 Task: Add Nordic Naturals Ultimate Omega Xtra to the cart.
Action: Mouse moved to (241, 111)
Screenshot: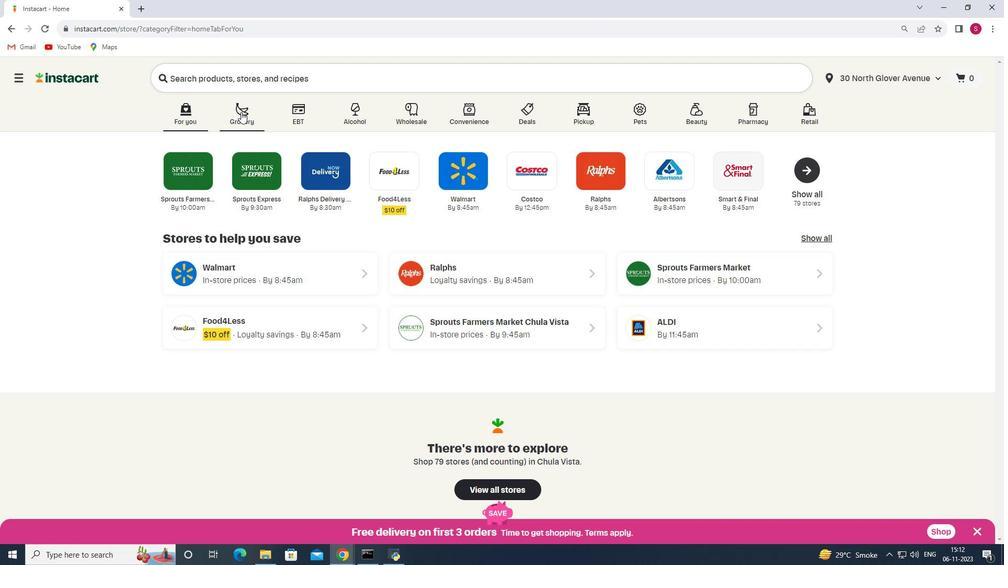 
Action: Mouse pressed left at (241, 111)
Screenshot: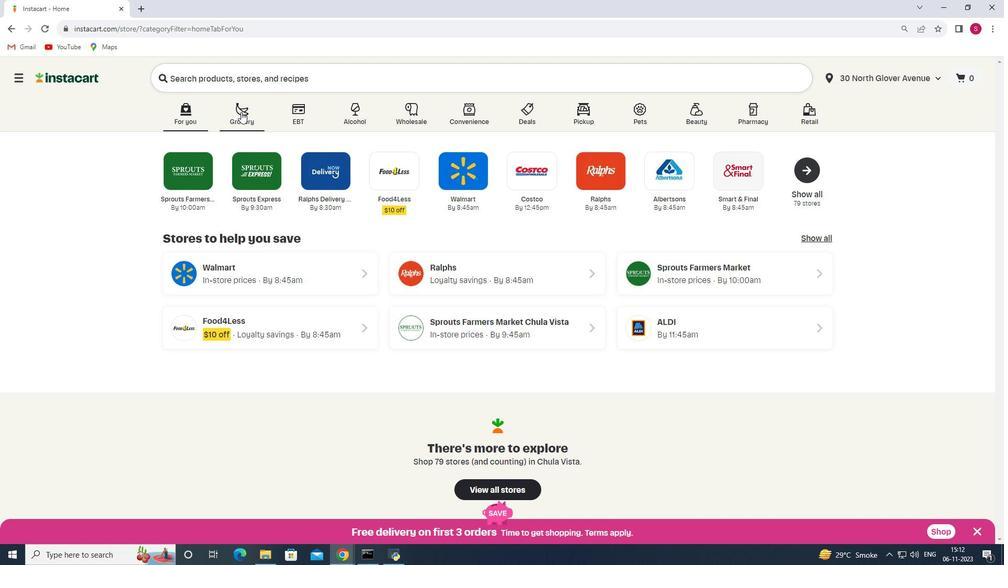 
Action: Mouse moved to (240, 294)
Screenshot: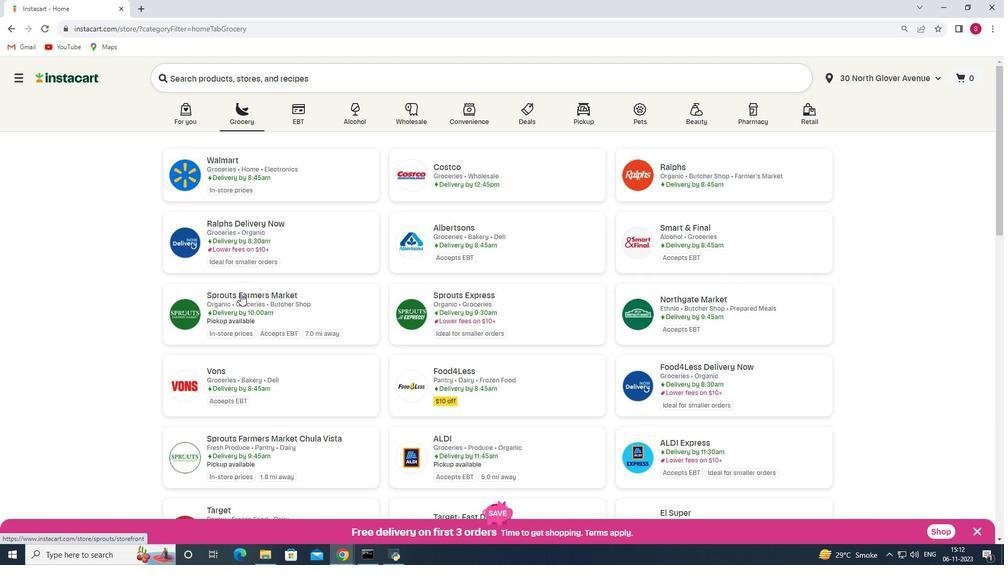 
Action: Mouse pressed left at (240, 294)
Screenshot: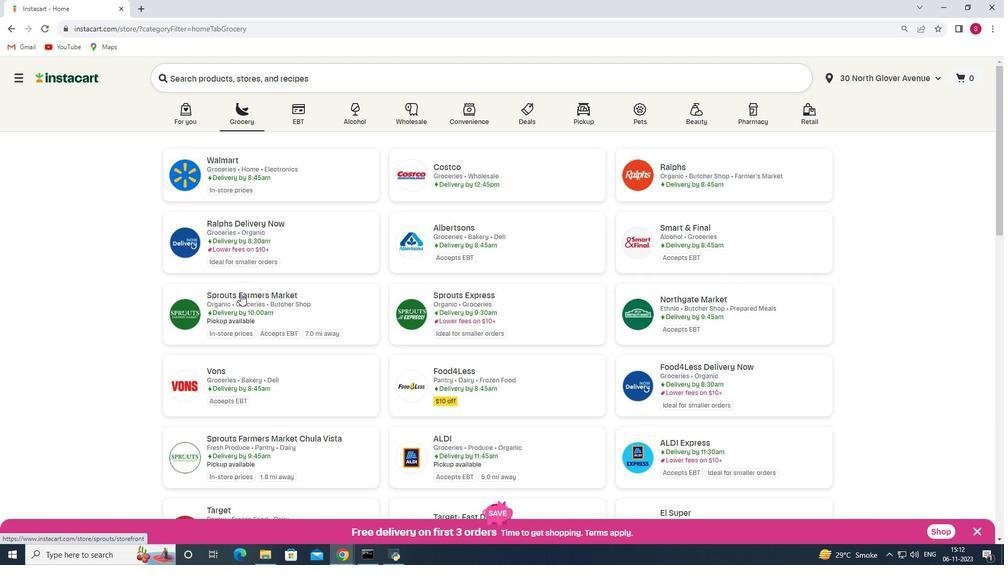 
Action: Mouse moved to (107, 365)
Screenshot: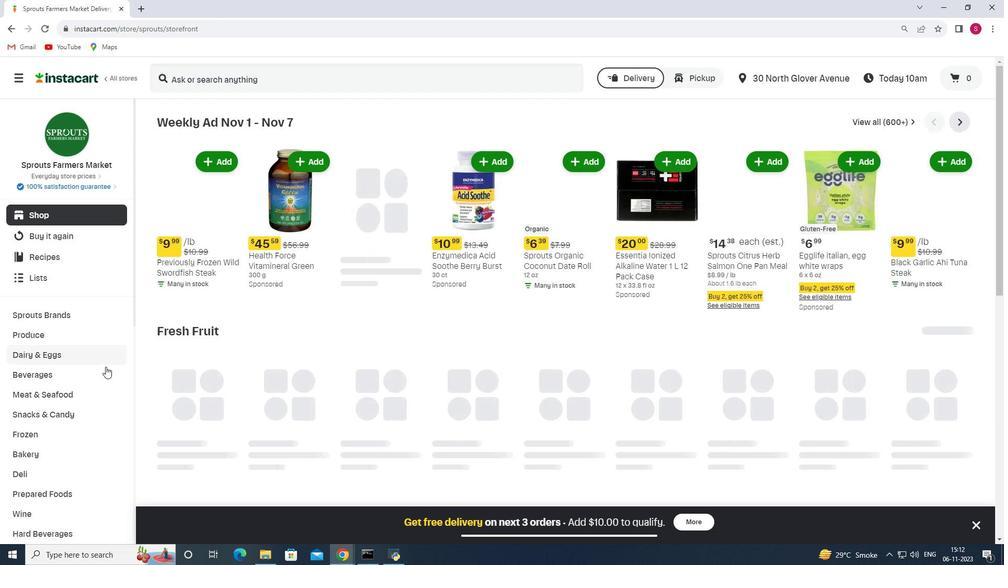 
Action: Mouse scrolled (107, 365) with delta (0, 0)
Screenshot: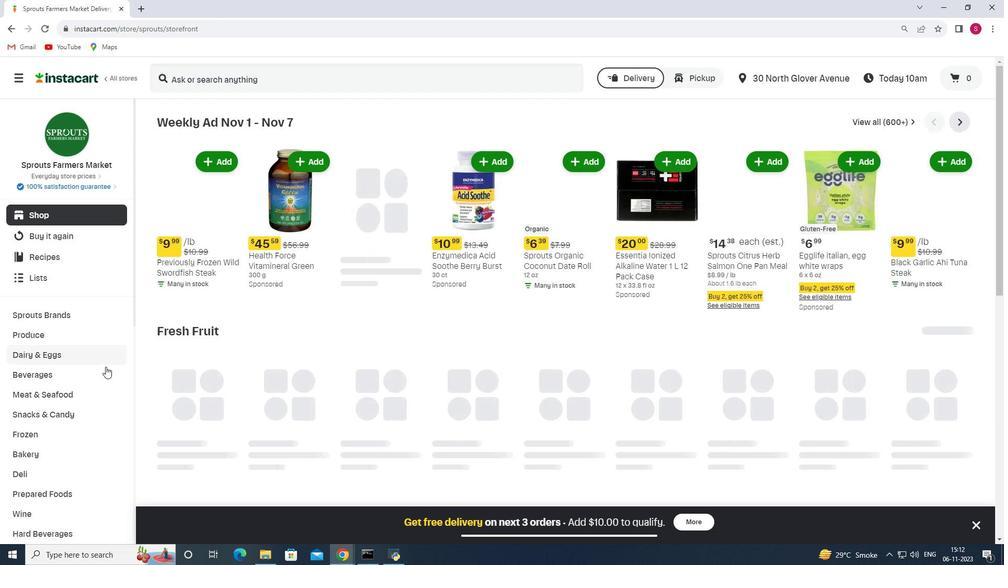 
Action: Mouse moved to (105, 366)
Screenshot: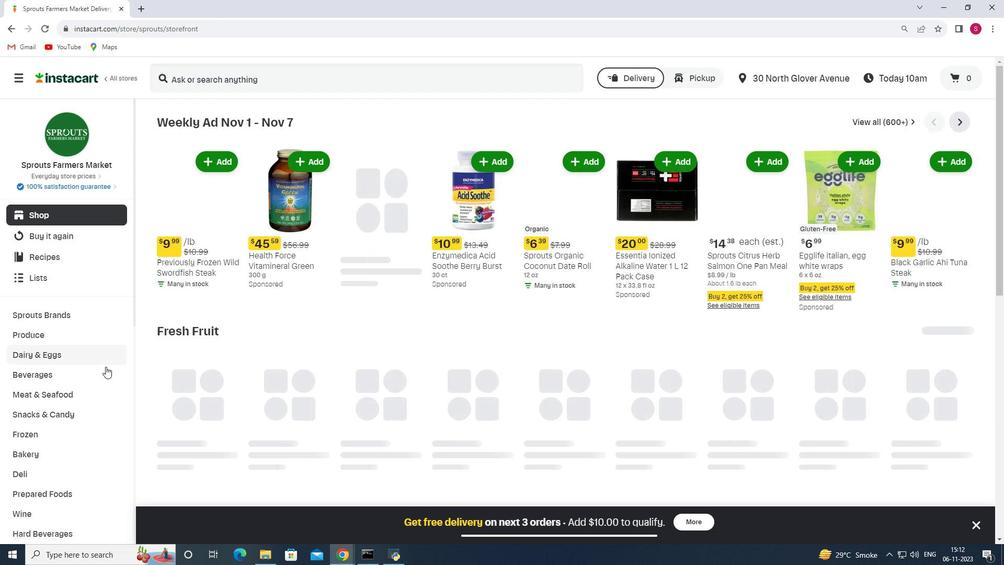 
Action: Mouse scrolled (105, 366) with delta (0, 0)
Screenshot: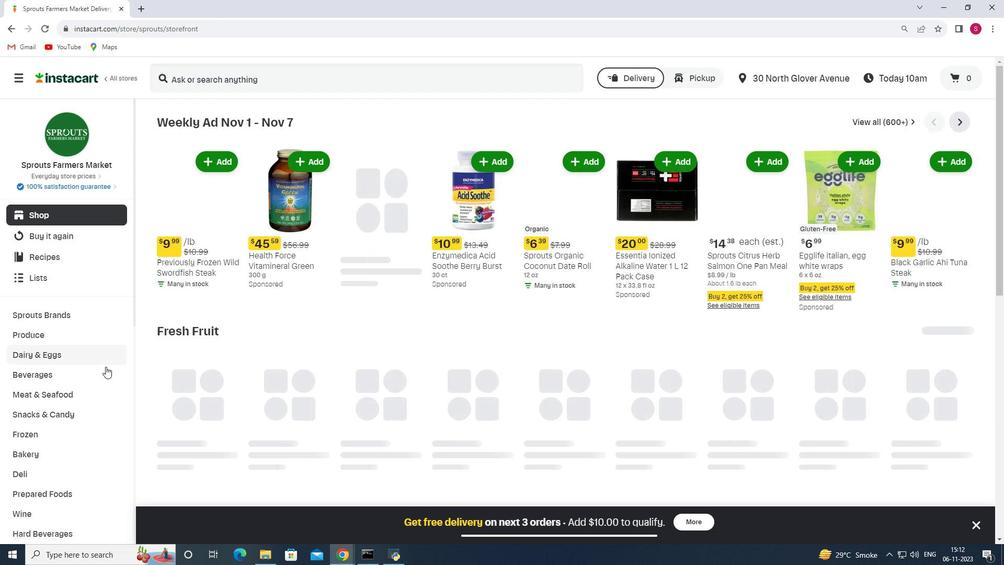 
Action: Mouse scrolled (105, 366) with delta (0, 0)
Screenshot: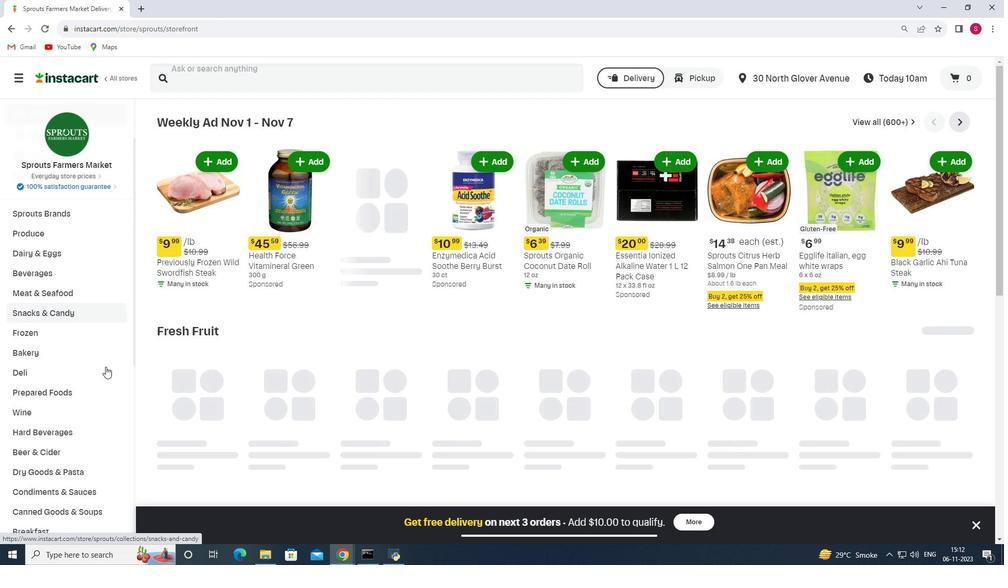 
Action: Mouse scrolled (105, 366) with delta (0, 0)
Screenshot: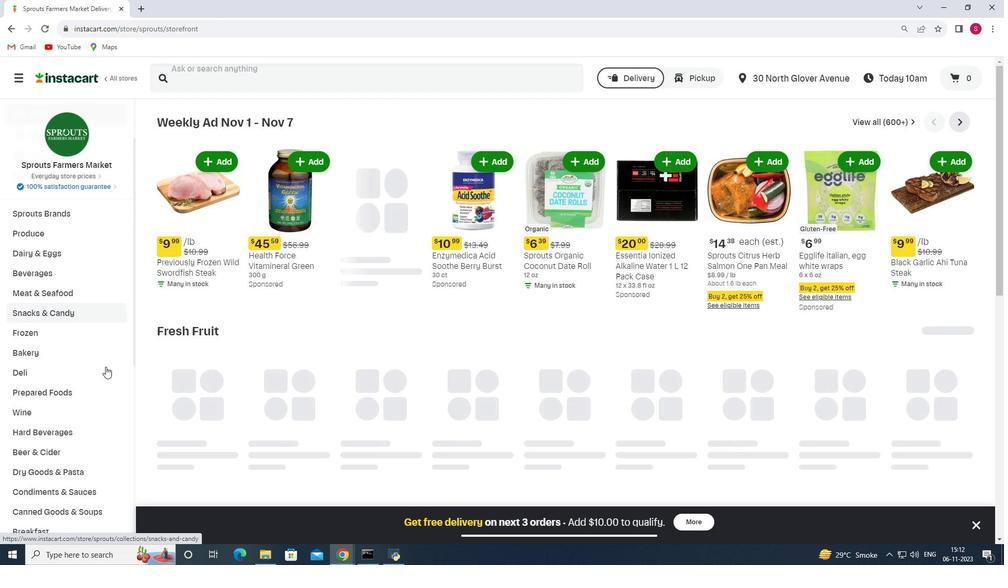 
Action: Mouse scrolled (105, 366) with delta (0, 0)
Screenshot: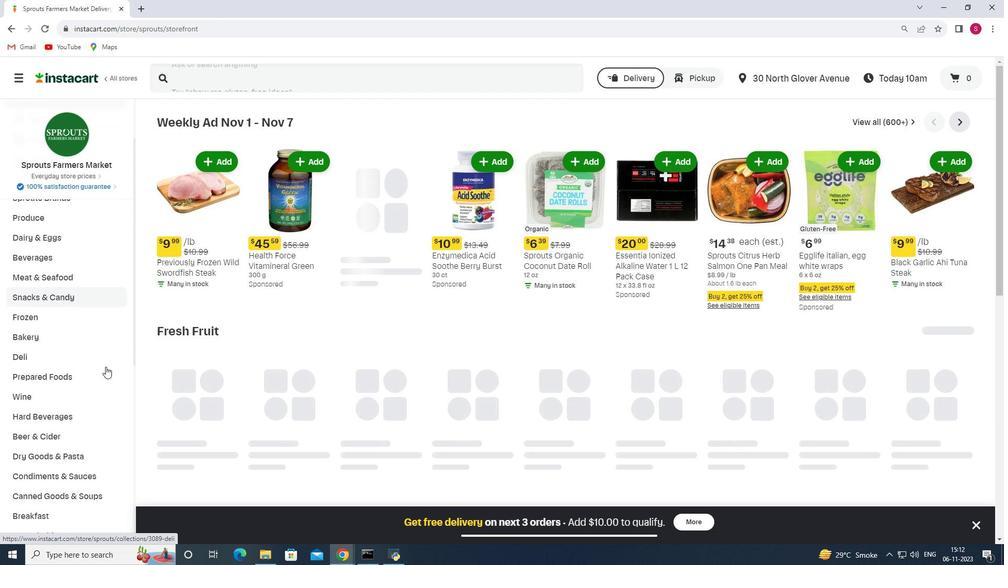 
Action: Mouse moved to (39, 456)
Screenshot: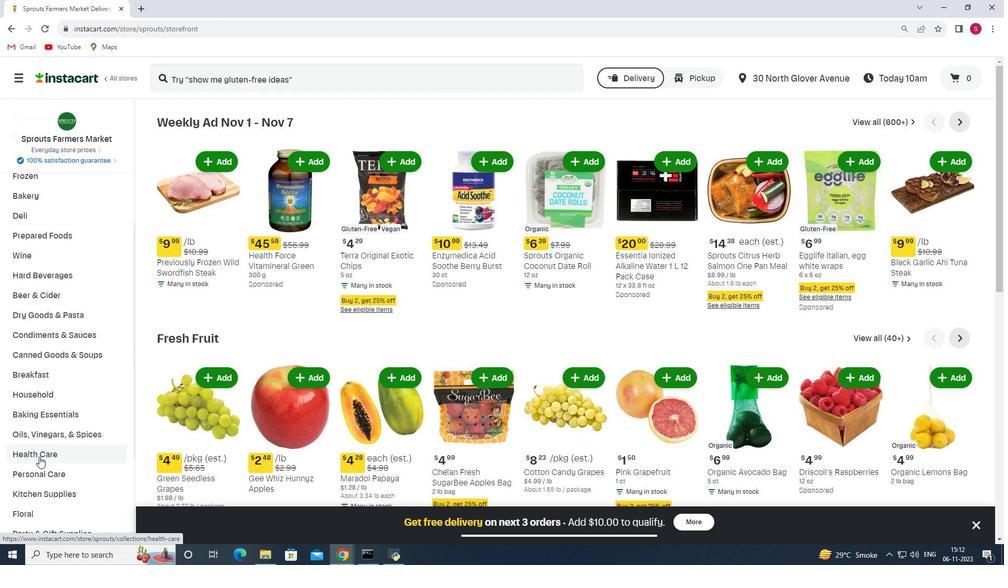 
Action: Mouse pressed left at (39, 456)
Screenshot: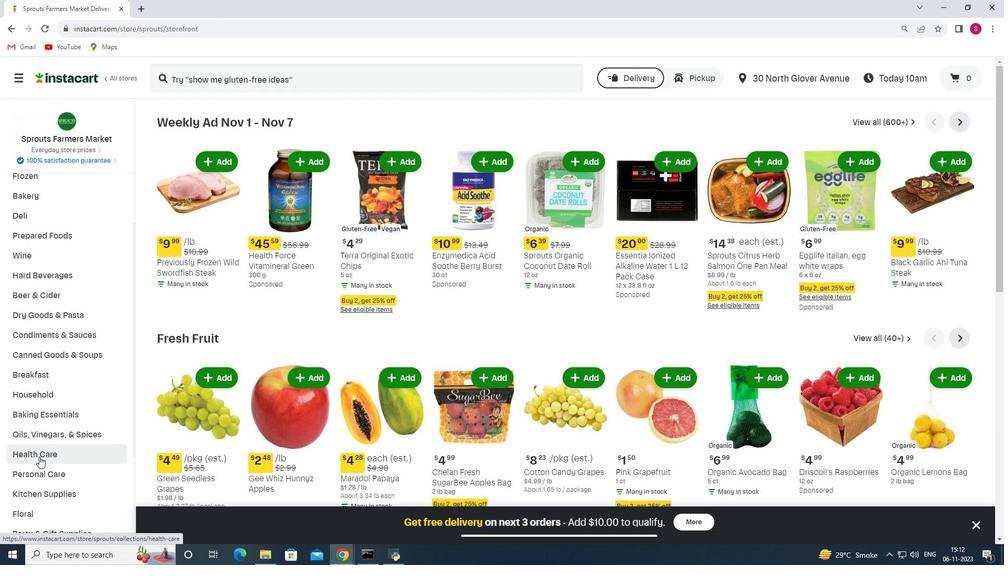 
Action: Mouse moved to (384, 144)
Screenshot: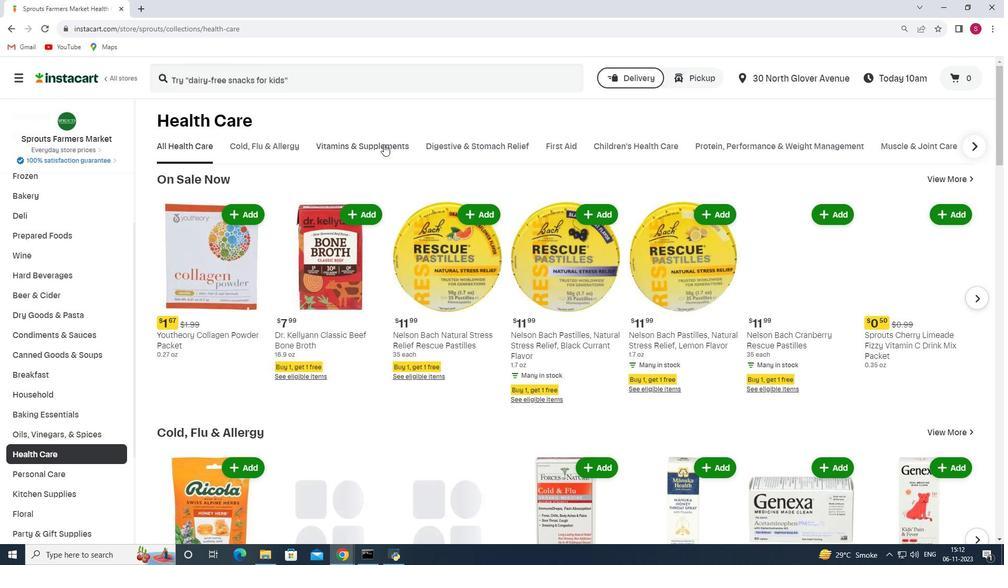 
Action: Mouse pressed left at (384, 144)
Screenshot: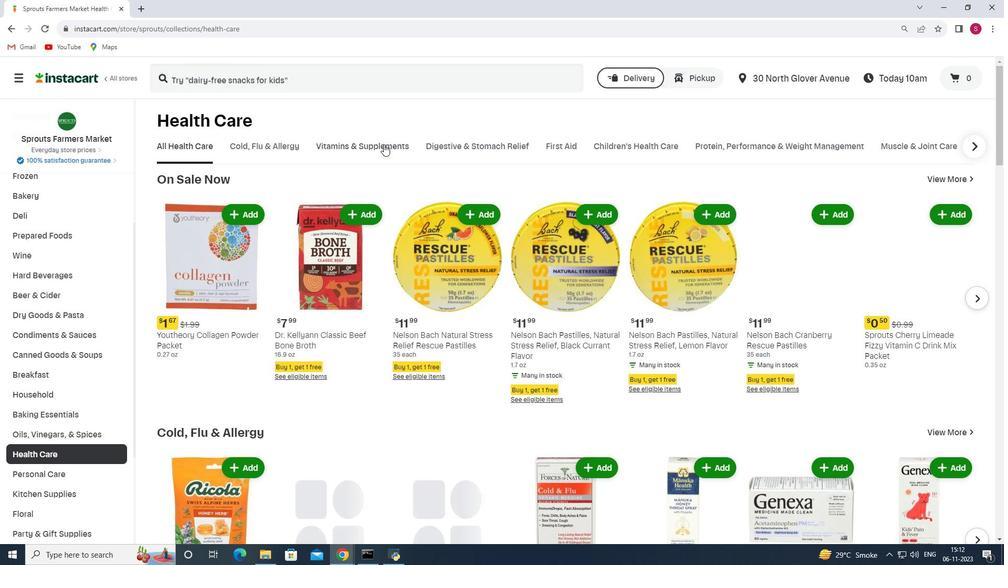 
Action: Mouse moved to (722, 185)
Screenshot: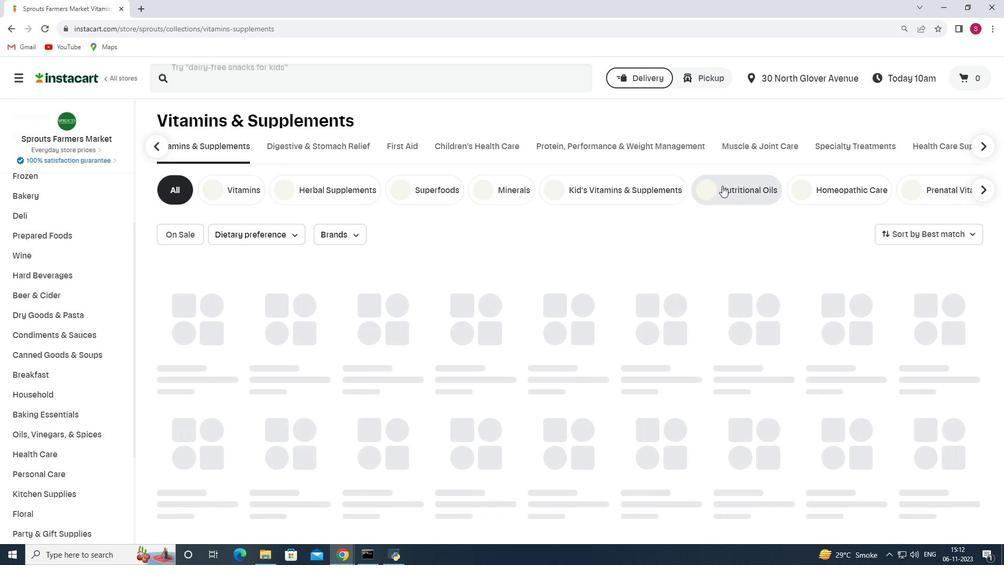 
Action: Mouse pressed left at (722, 185)
Screenshot: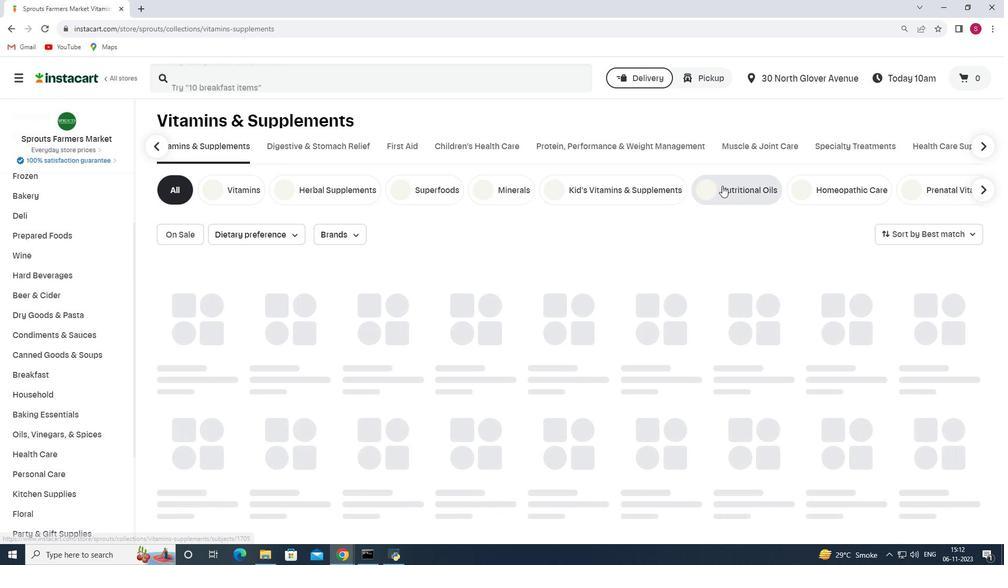 
Action: Mouse moved to (330, 83)
Screenshot: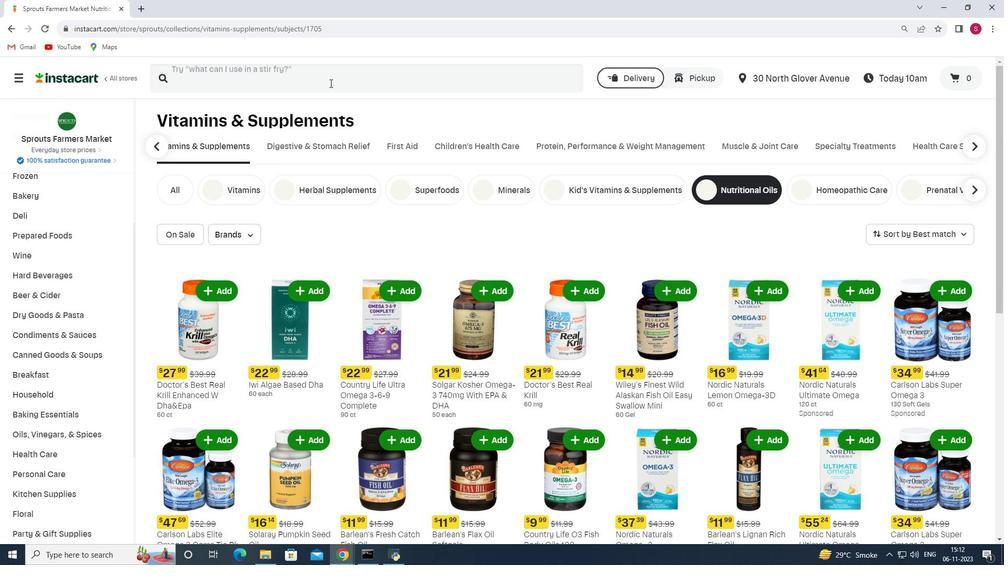 
Action: Mouse pressed left at (330, 83)
Screenshot: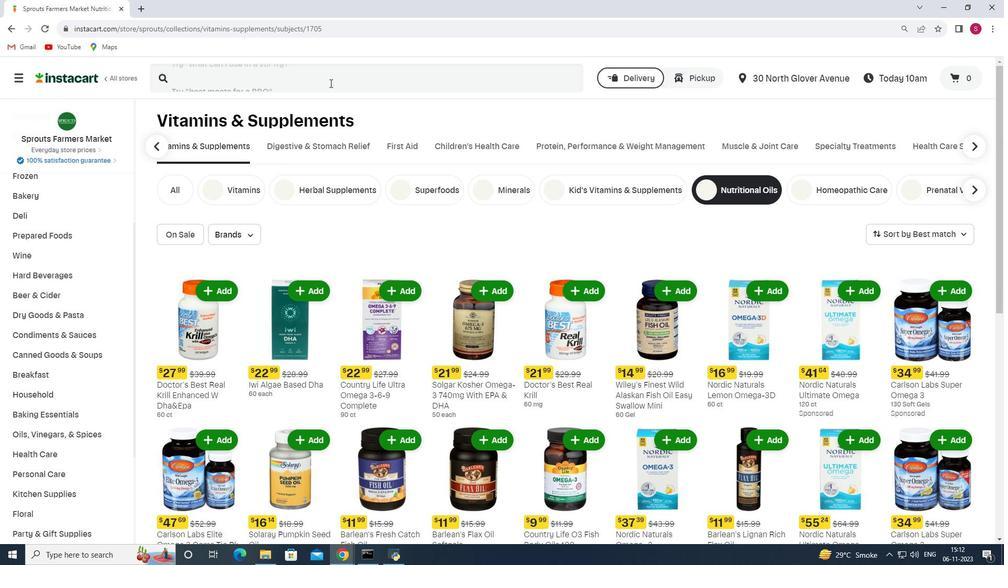 
Action: Key pressed <Key.shift>Nordic<Key.space><Key.shift>Naturals<Key.space><Key.shift>Ultimate<Key.space><Key.shift>omega<Key.space><Key.shift>Xtra<Key.enter>
Screenshot: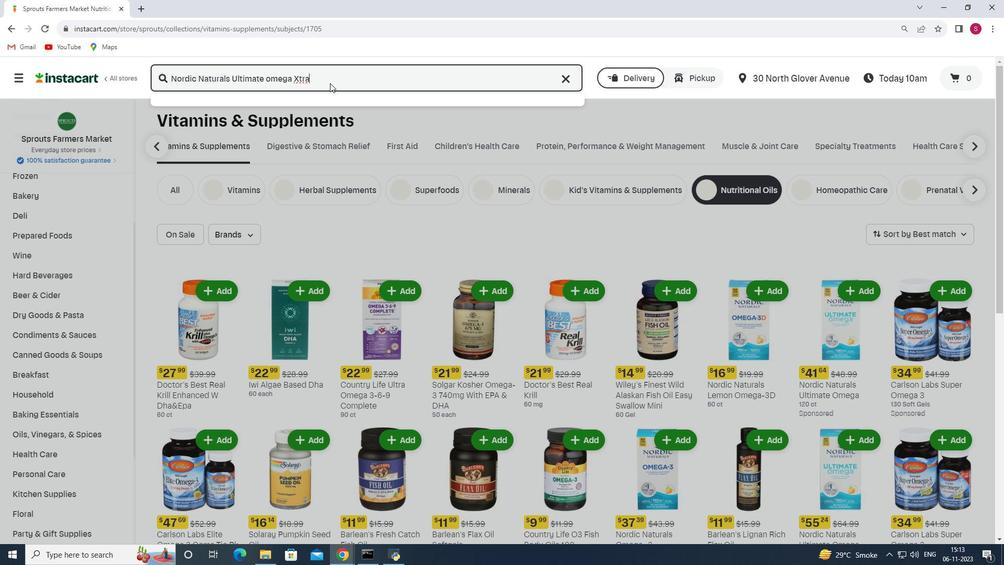 
Action: Mouse moved to (395, 151)
Screenshot: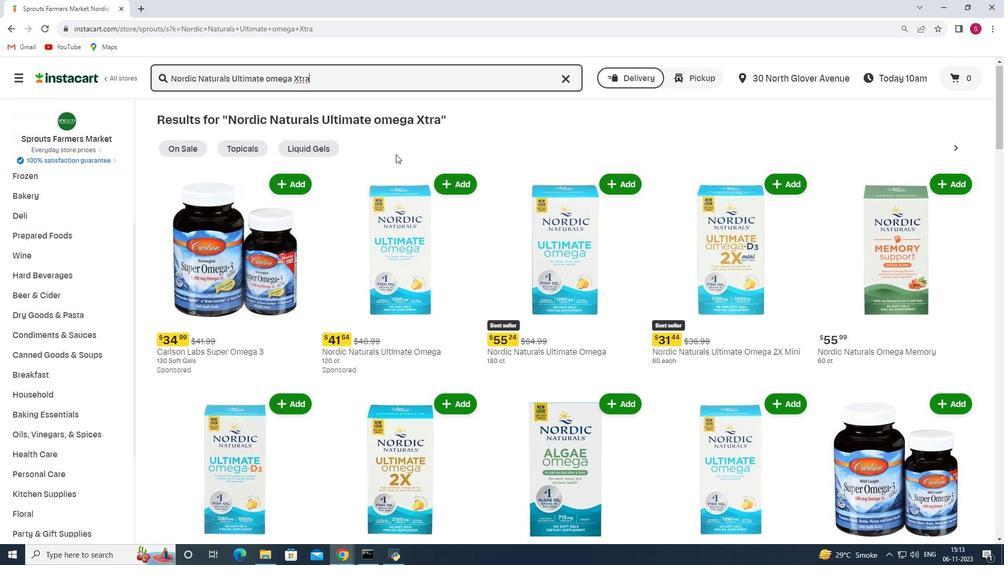 
Action: Mouse scrolled (395, 151) with delta (0, 0)
Screenshot: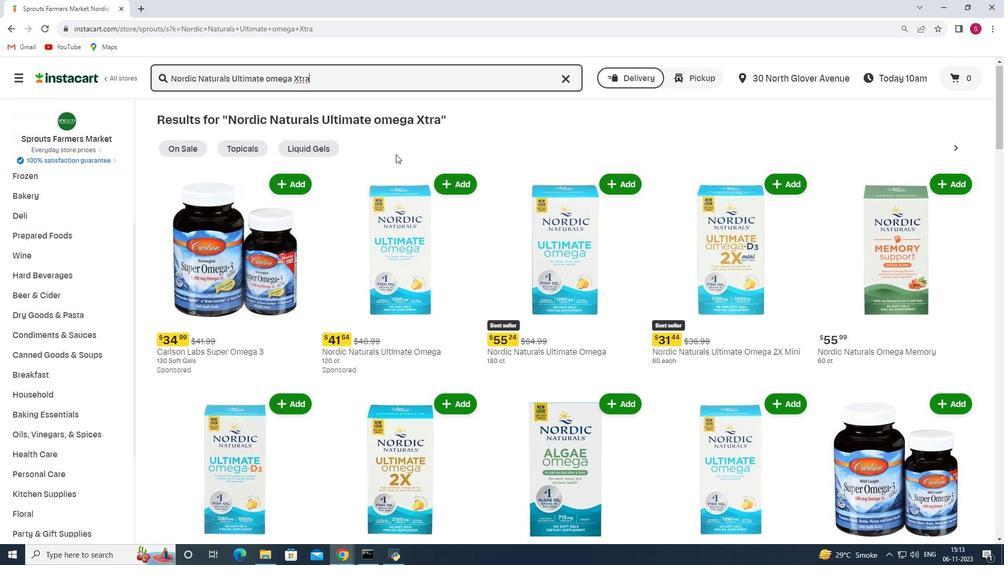 
Action: Mouse moved to (453, 166)
Screenshot: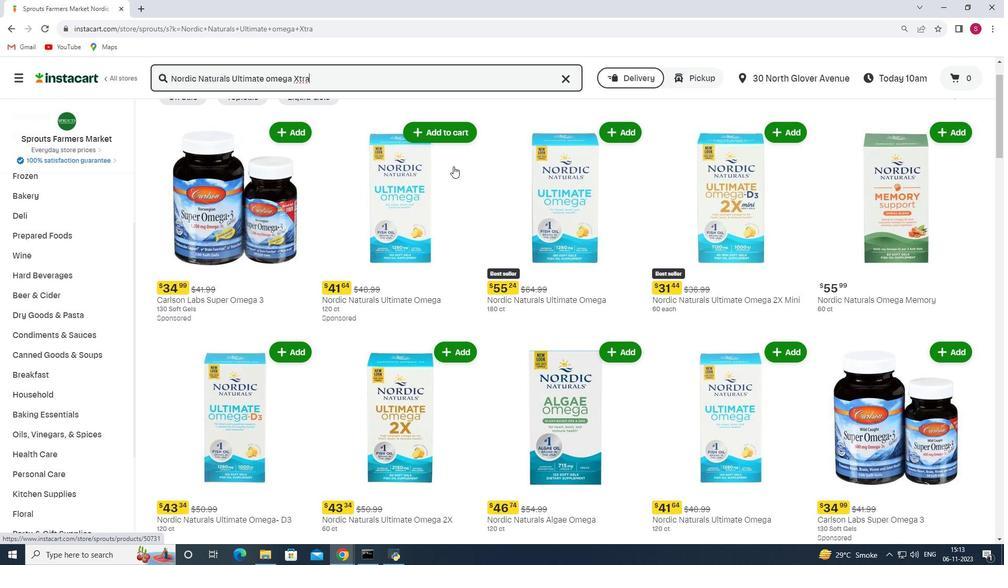
Action: Mouse scrolled (453, 165) with delta (0, 0)
Screenshot: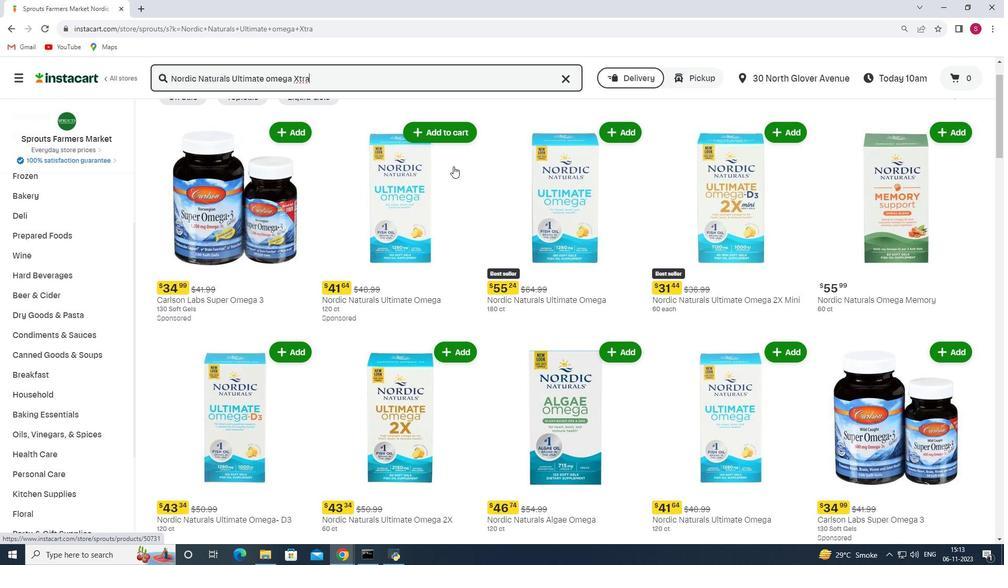 
Action: Mouse moved to (455, 165)
Screenshot: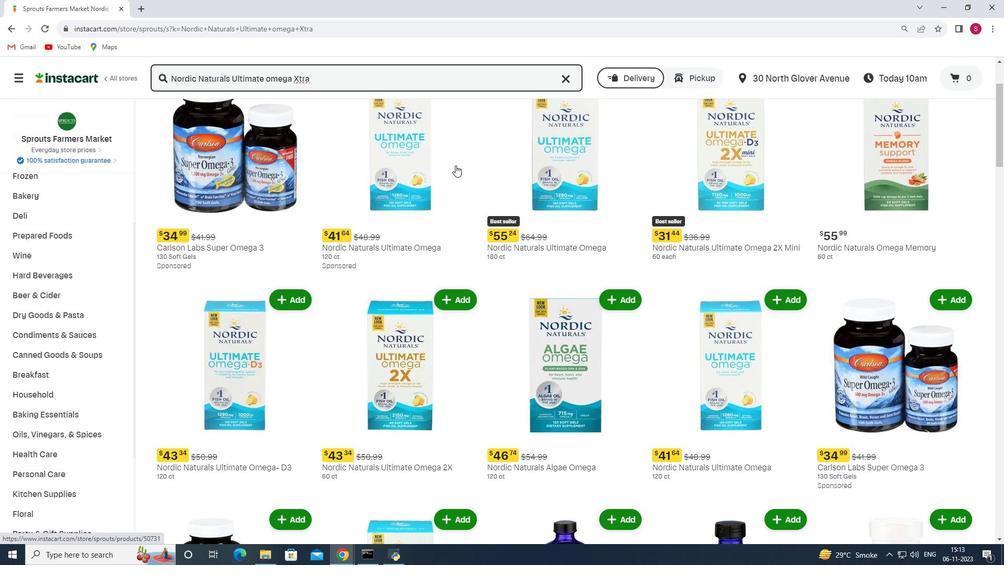 
Action: Mouse scrolled (455, 164) with delta (0, 0)
Screenshot: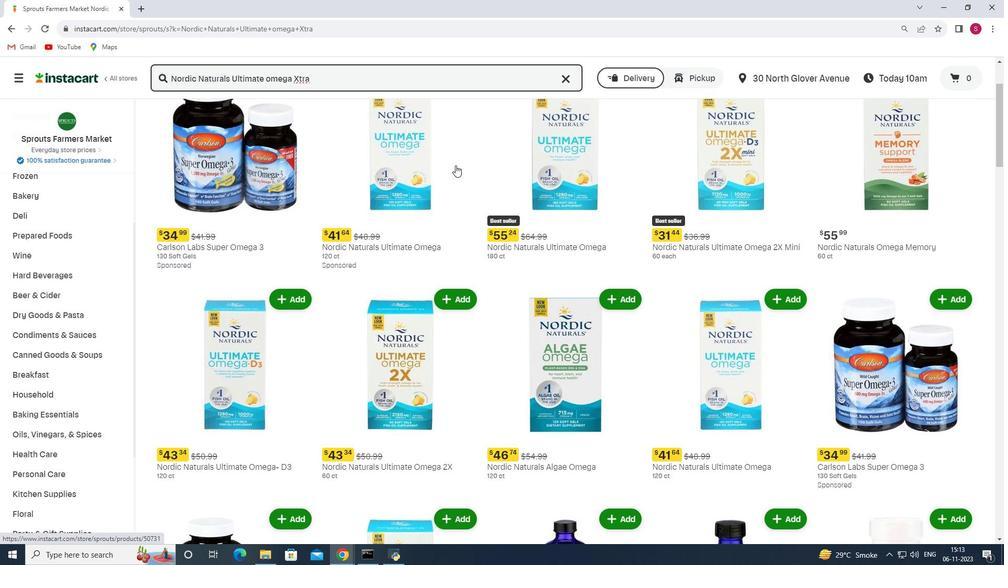 
Action: Mouse scrolled (455, 164) with delta (0, 0)
Screenshot: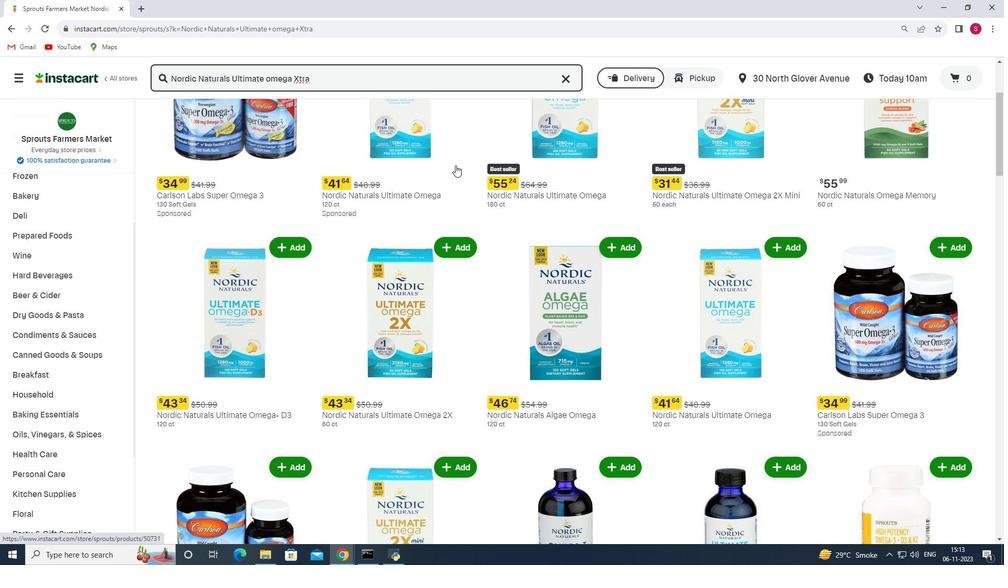 
Action: Mouse scrolled (455, 164) with delta (0, 0)
Screenshot: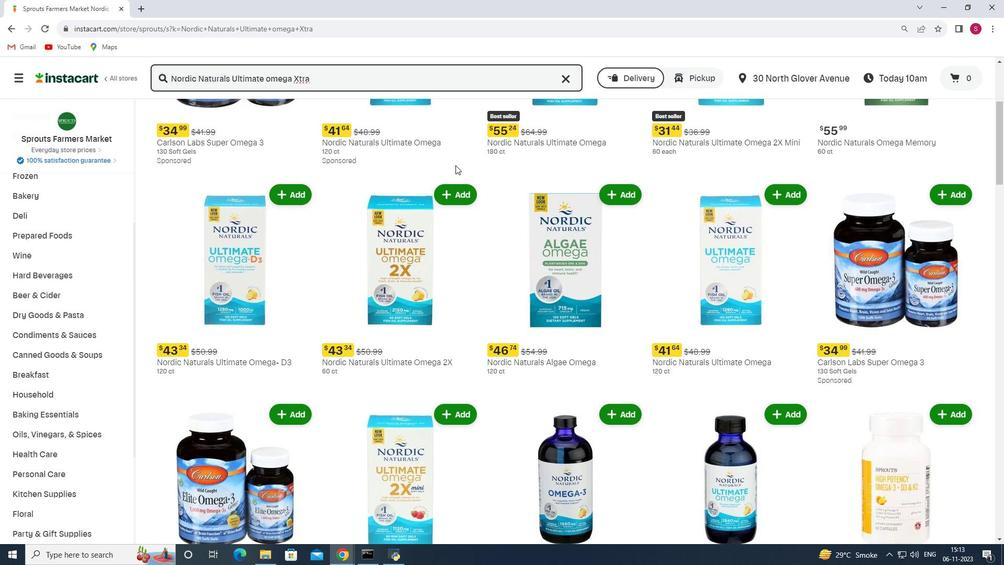 
Action: Mouse moved to (467, 171)
Screenshot: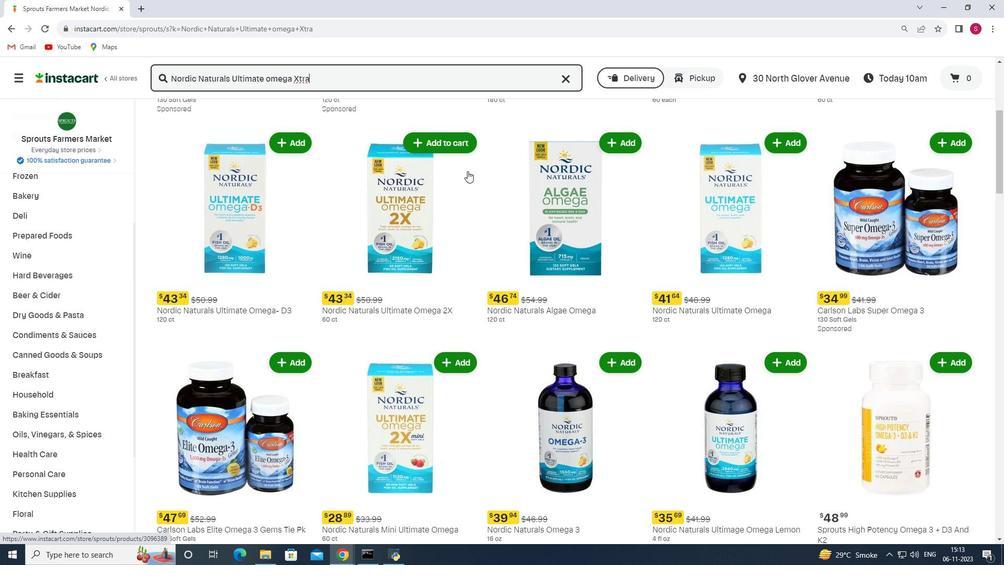 
Action: Mouse scrolled (467, 170) with delta (0, 0)
Screenshot: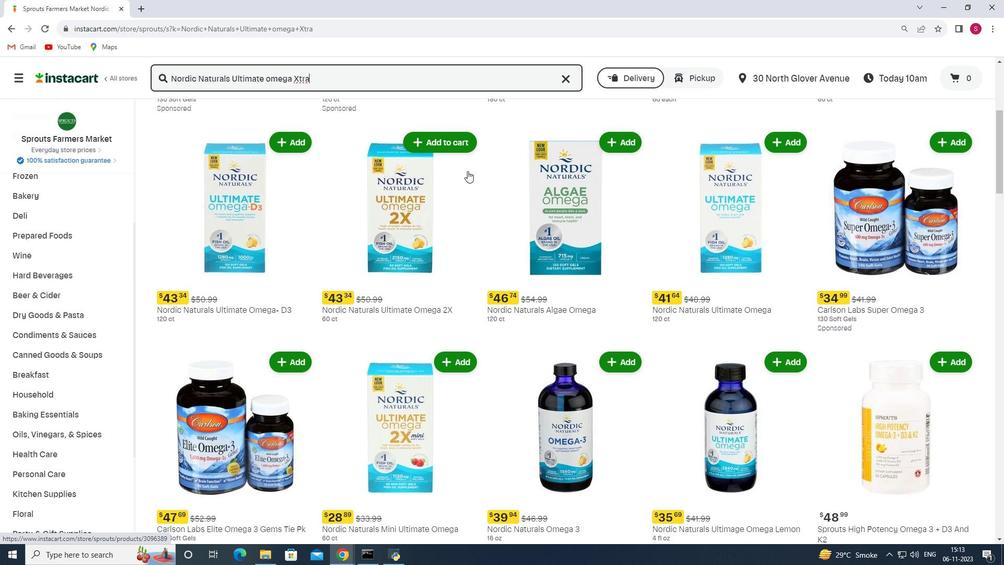
Action: Mouse scrolled (467, 170) with delta (0, 0)
Screenshot: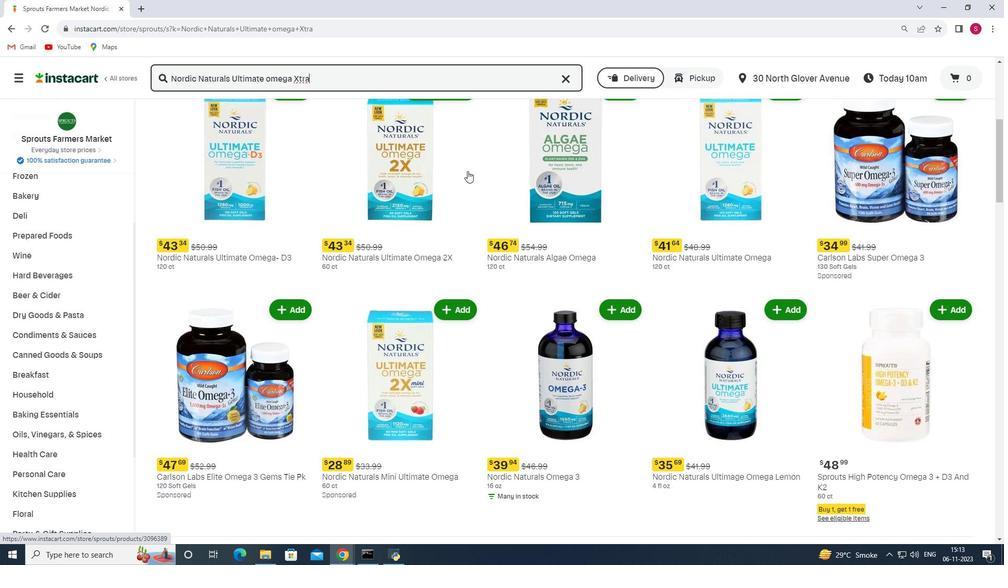 
Action: Mouse scrolled (467, 170) with delta (0, 0)
Screenshot: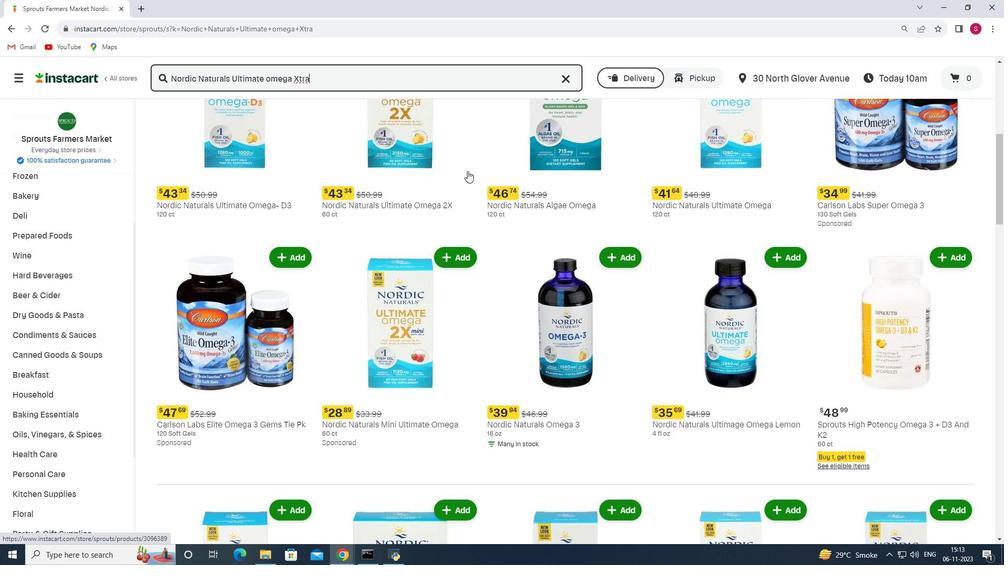 
Action: Mouse scrolled (467, 170) with delta (0, 0)
Screenshot: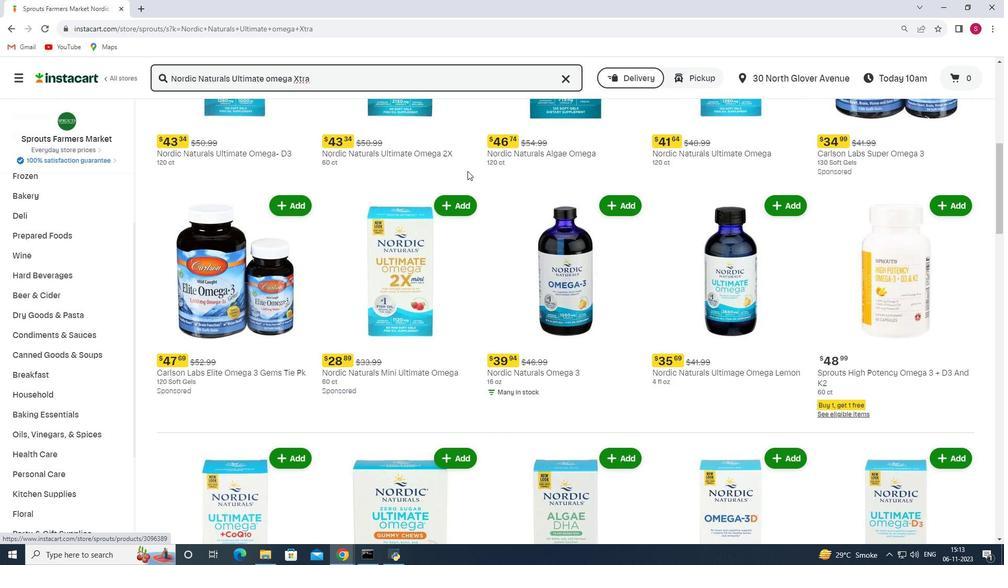 
Action: Mouse moved to (467, 170)
Screenshot: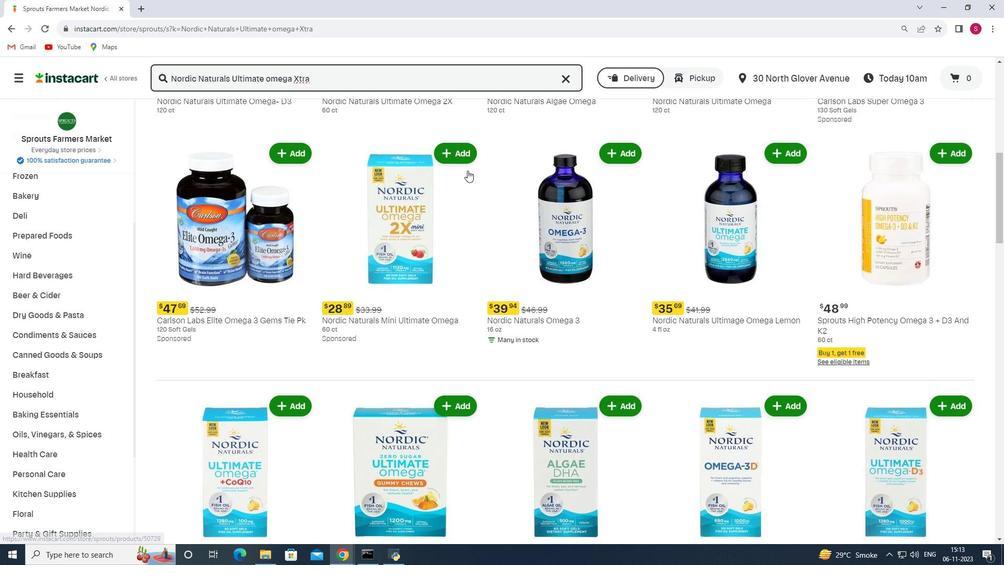 
Action: Mouse scrolled (467, 170) with delta (0, 0)
Screenshot: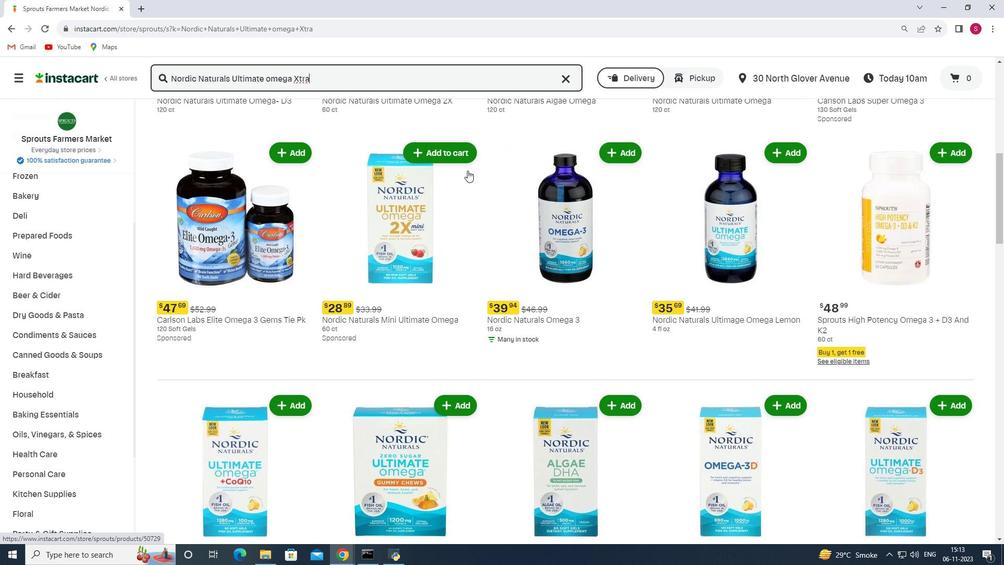 
Action: Mouse scrolled (467, 170) with delta (0, 0)
Screenshot: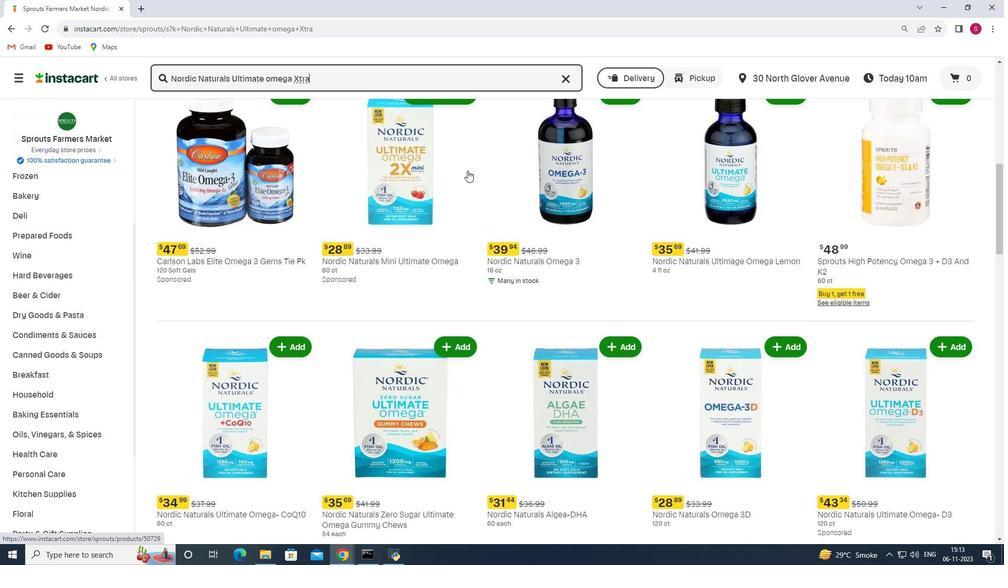 
Action: Mouse scrolled (467, 171) with delta (0, 0)
Screenshot: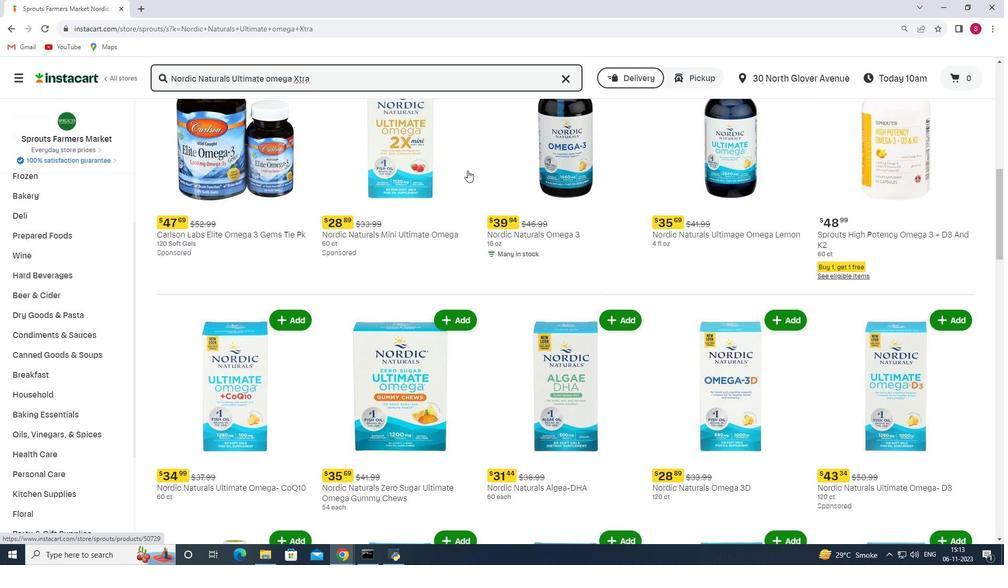 
Action: Mouse scrolled (467, 170) with delta (0, 0)
Screenshot: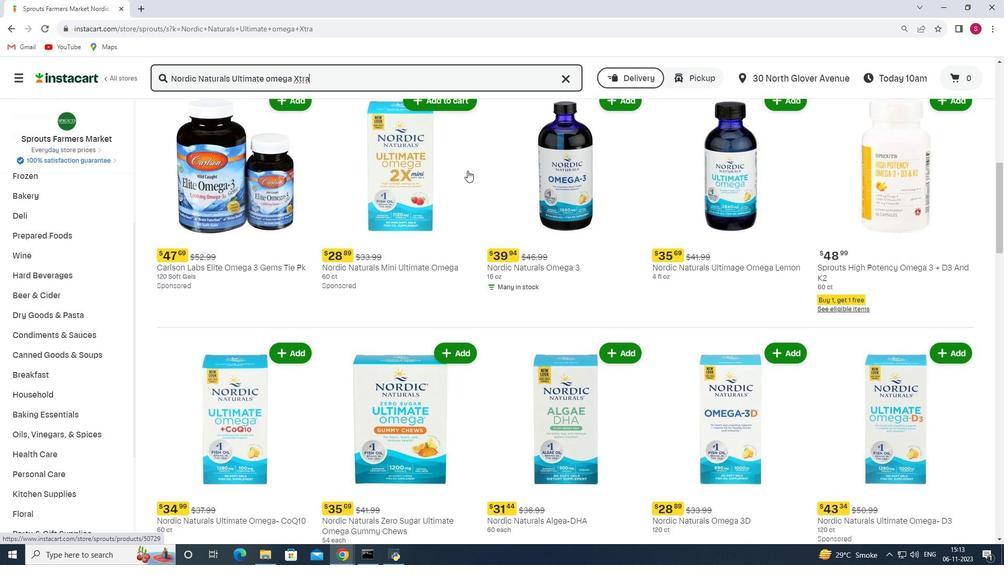 
Action: Mouse scrolled (467, 170) with delta (0, 0)
Screenshot: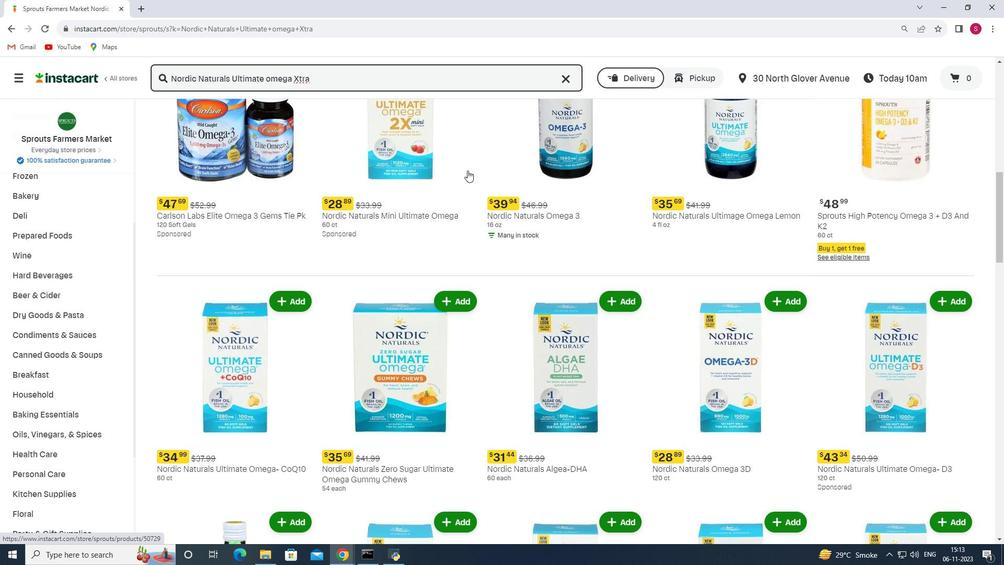 
Action: Mouse scrolled (467, 170) with delta (0, 0)
Screenshot: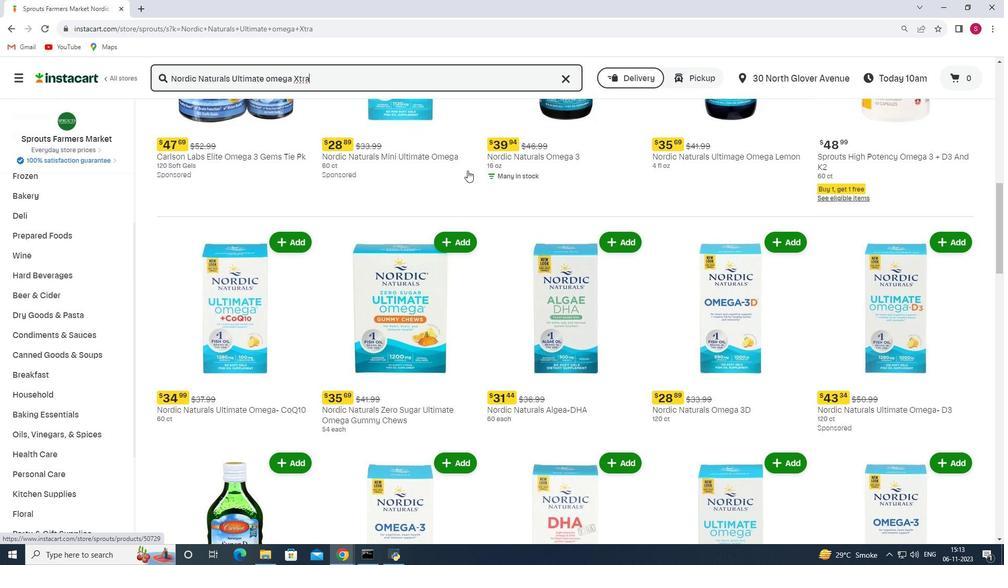 
Action: Mouse scrolled (467, 170) with delta (0, 0)
Screenshot: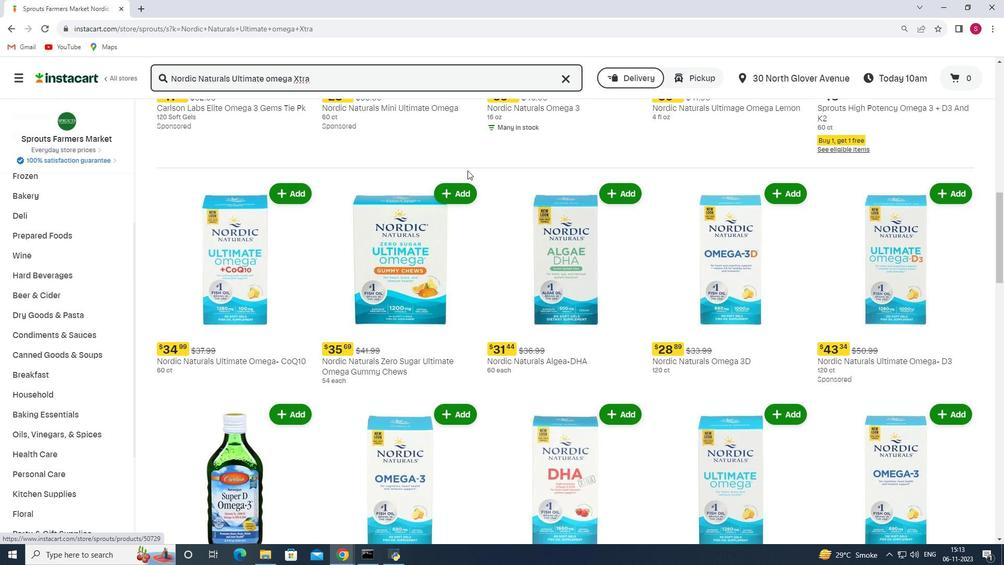 
Action: Mouse scrolled (467, 170) with delta (0, 0)
Screenshot: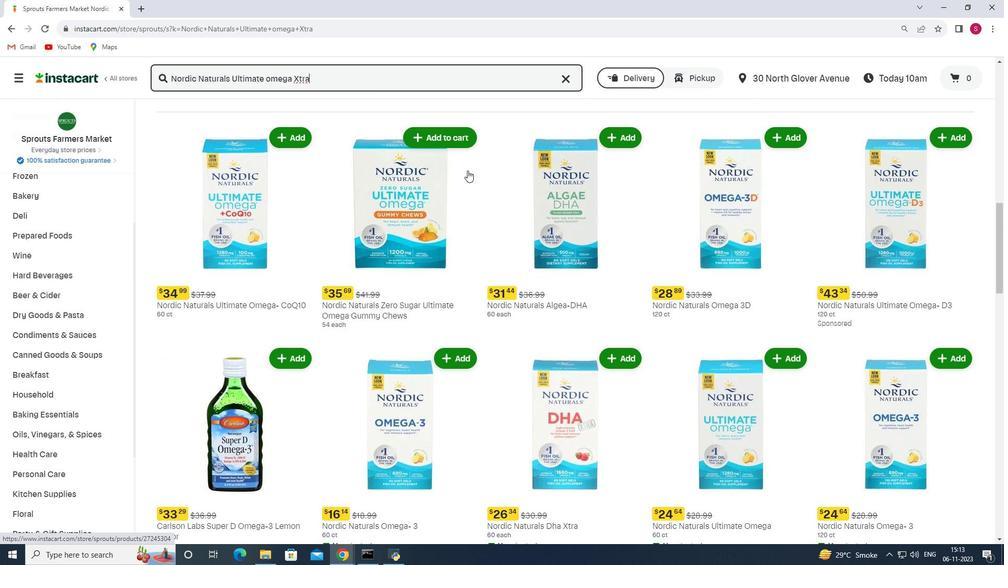 
Action: Mouse scrolled (467, 170) with delta (0, 0)
Screenshot: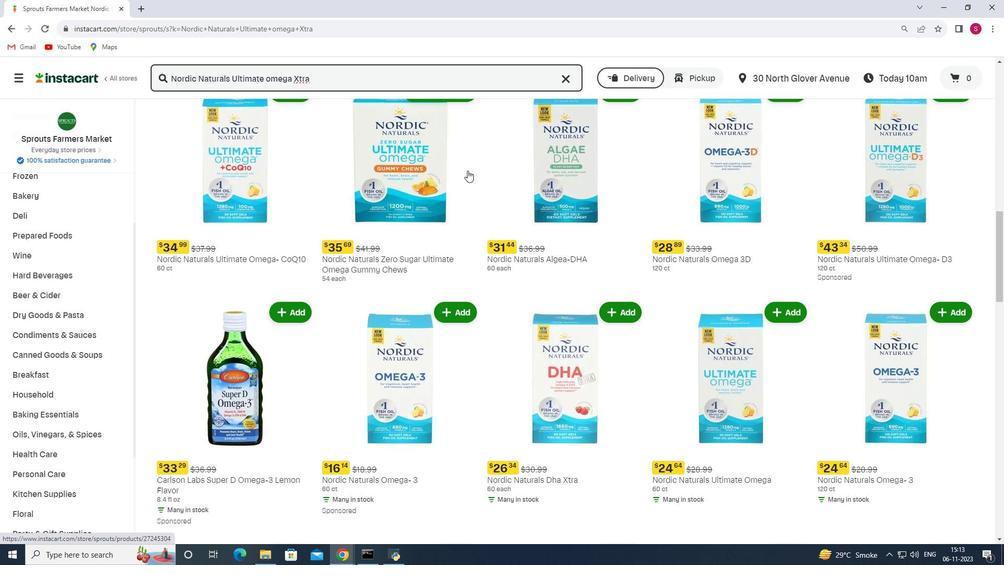 
Action: Mouse scrolled (467, 170) with delta (0, 0)
Screenshot: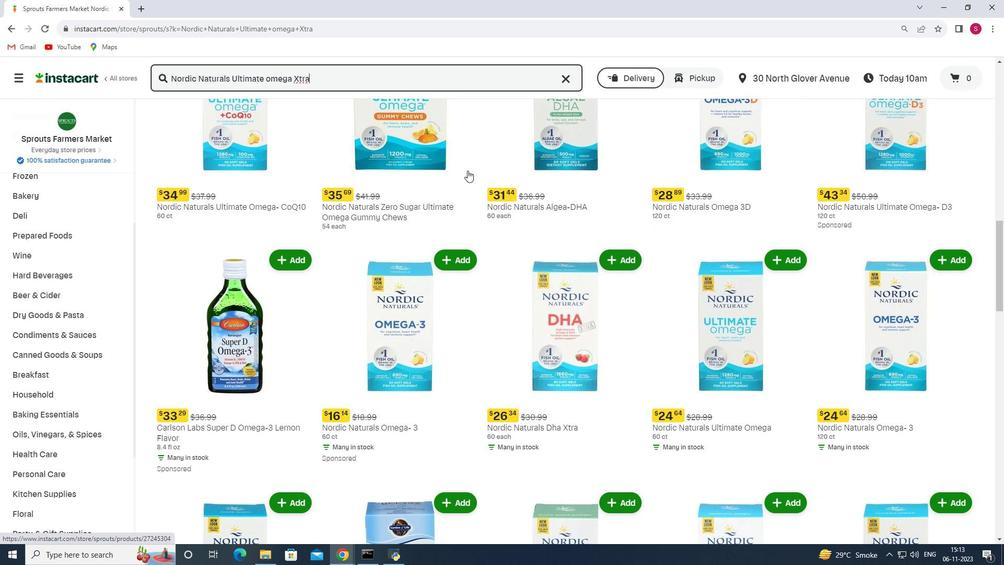 
Action: Mouse scrolled (467, 170) with delta (0, 0)
Screenshot: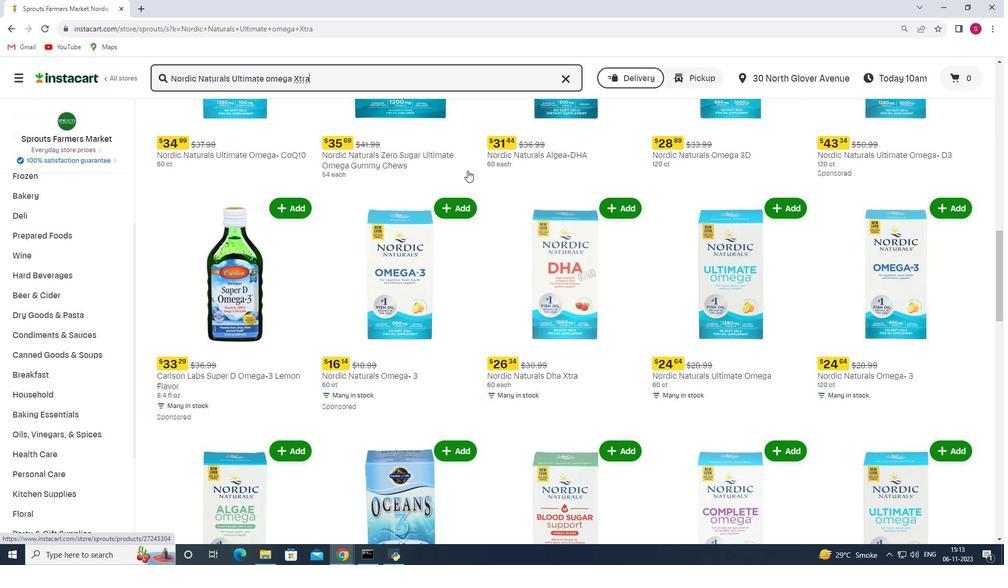 
Action: Mouse scrolled (467, 170) with delta (0, 0)
Screenshot: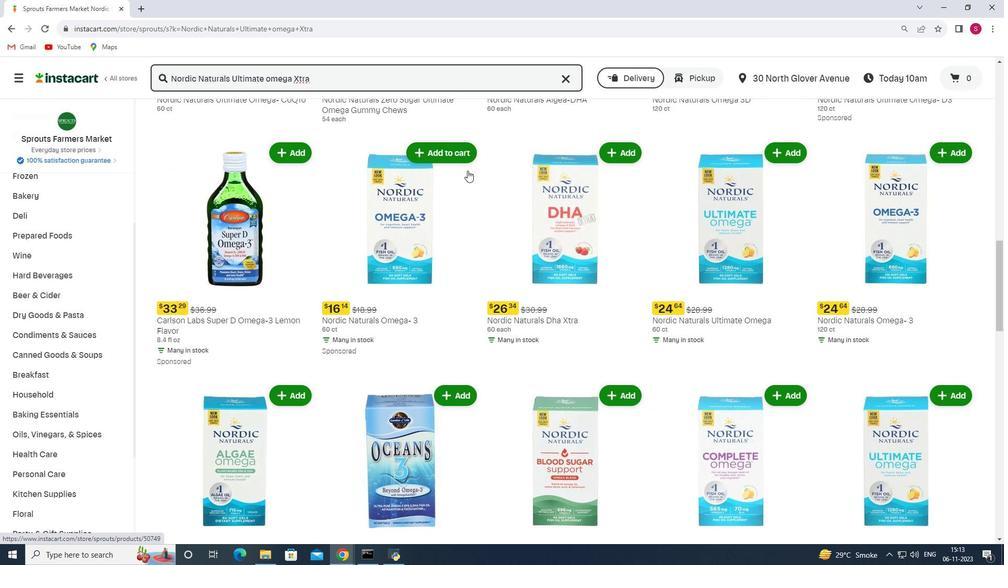 
Action: Mouse scrolled (467, 170) with delta (0, 0)
Screenshot: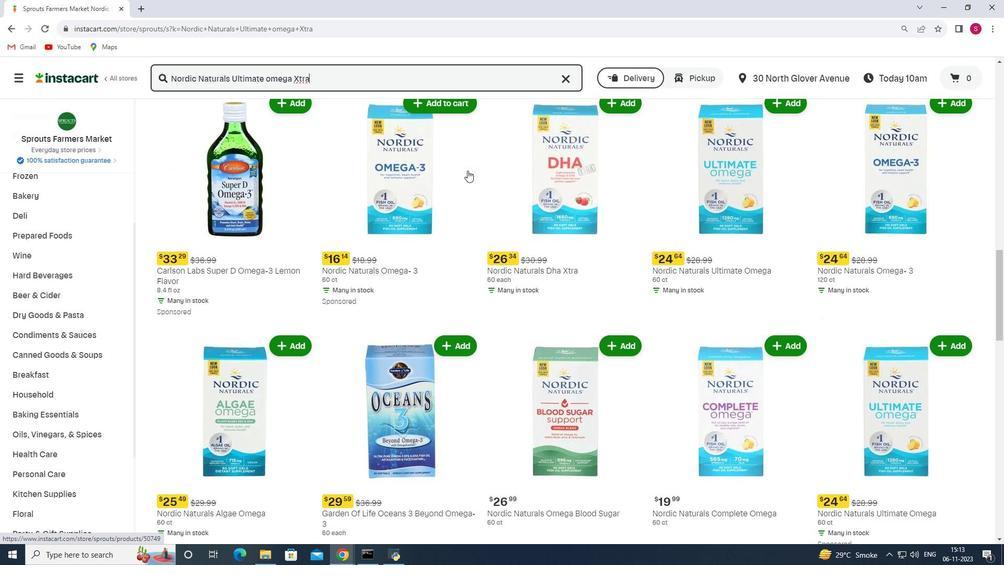 
Action: Mouse moved to (468, 170)
Screenshot: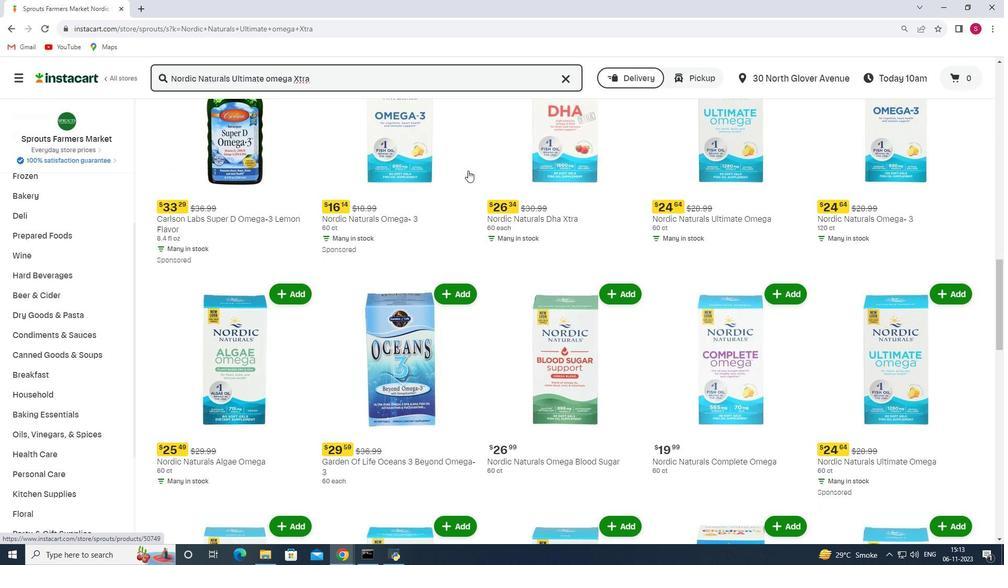
Action: Mouse scrolled (468, 170) with delta (0, 0)
Screenshot: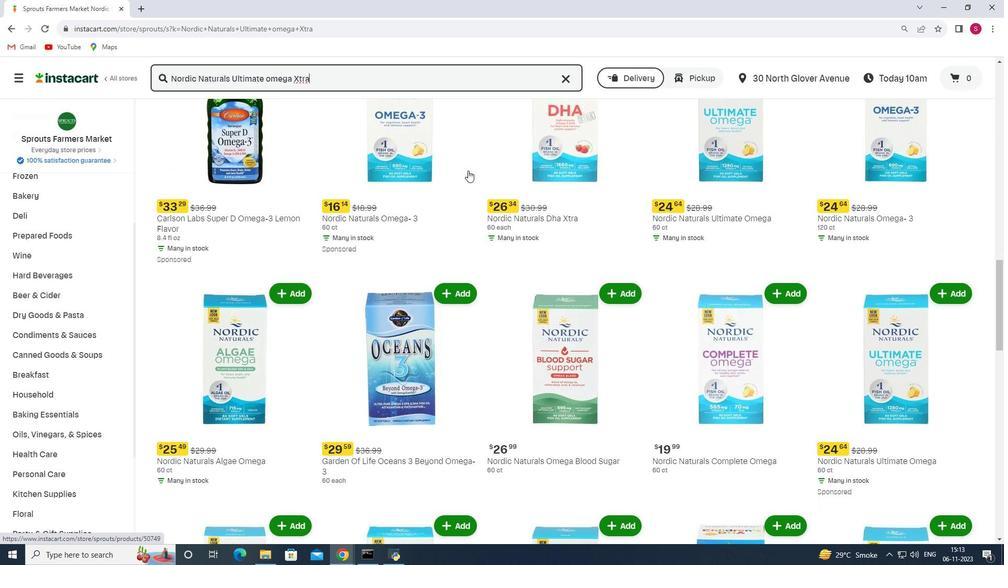 
Action: Mouse scrolled (468, 170) with delta (0, 0)
Screenshot: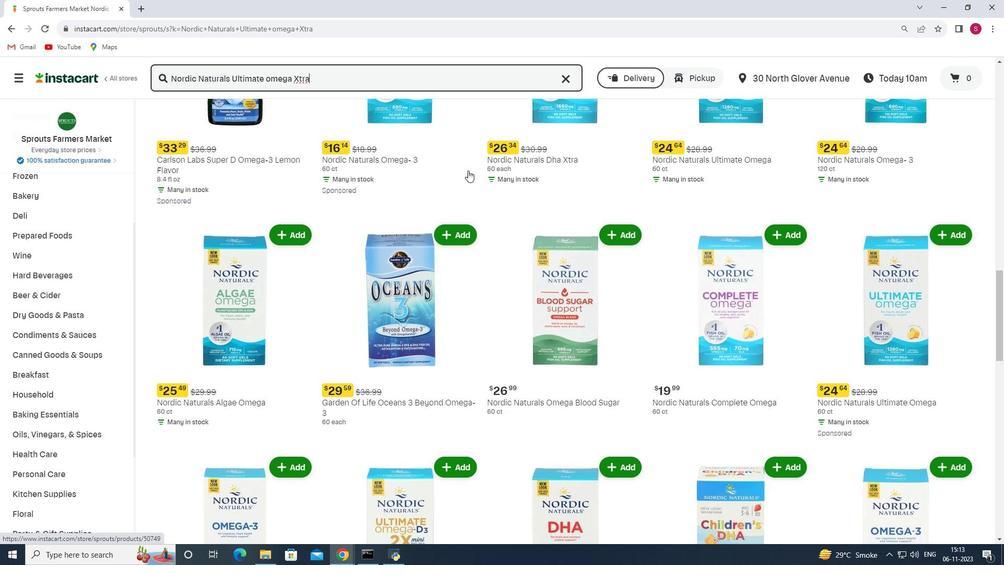 
Action: Mouse scrolled (468, 170) with delta (0, 0)
Screenshot: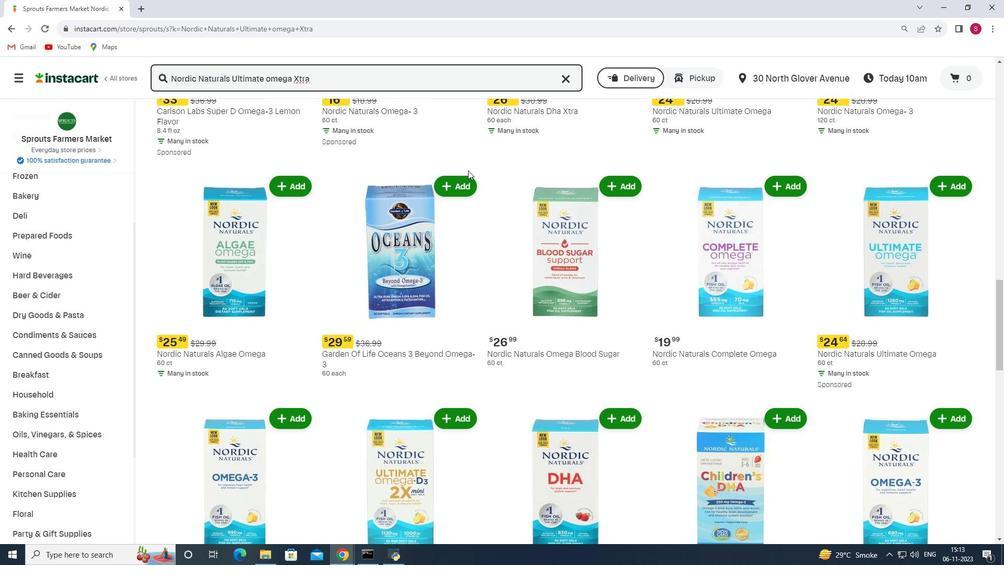 
Action: Mouse scrolled (468, 170) with delta (0, 0)
Screenshot: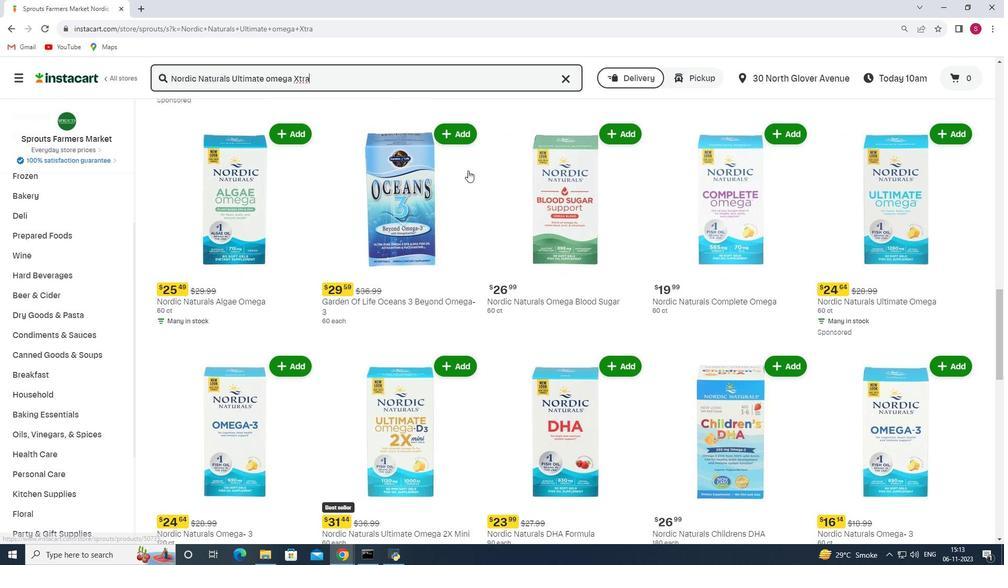 
Action: Mouse scrolled (468, 170) with delta (0, 0)
Screenshot: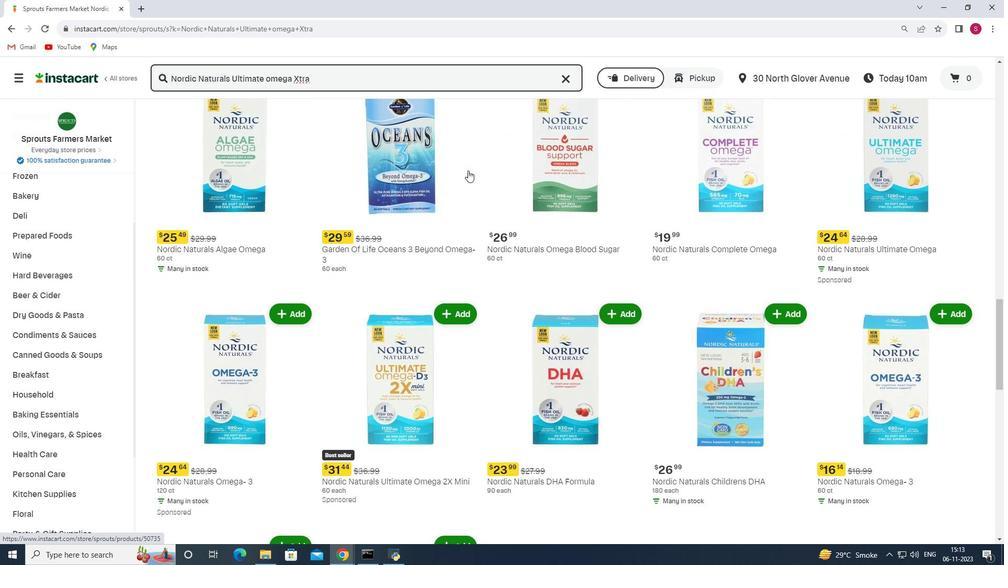 
Action: Mouse scrolled (468, 170) with delta (0, 0)
Screenshot: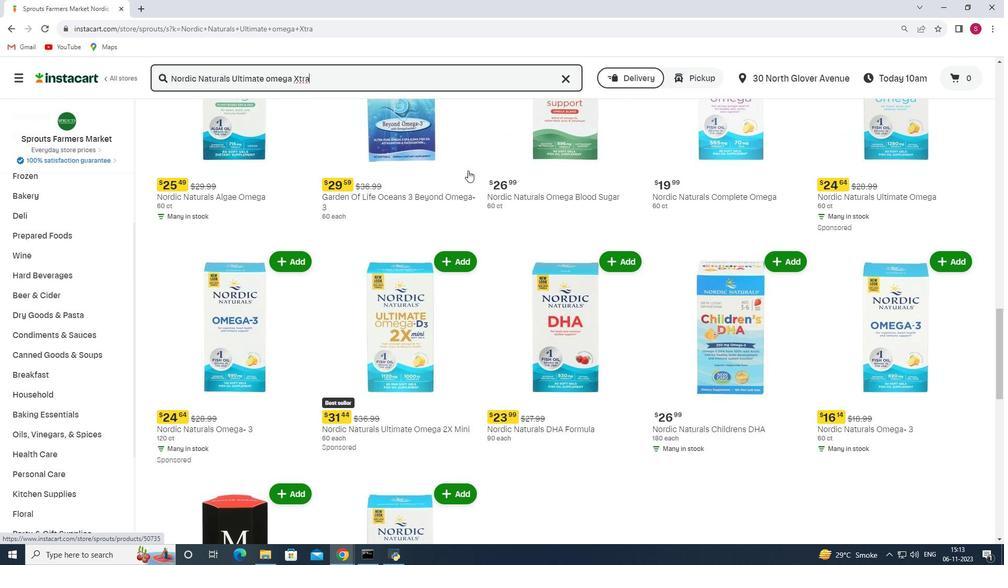 
Action: Mouse scrolled (468, 170) with delta (0, 0)
Screenshot: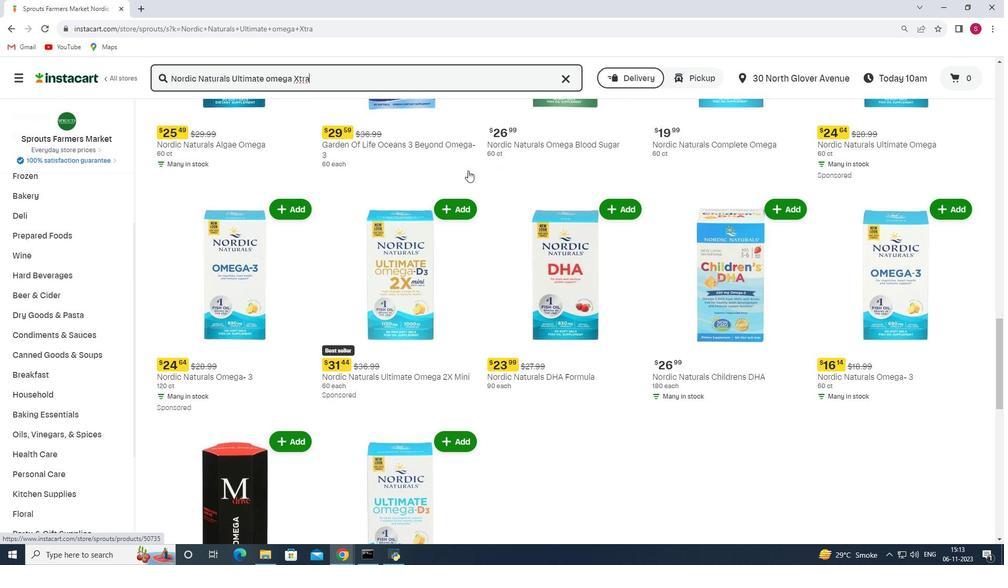 
Action: Mouse scrolled (468, 170) with delta (0, 0)
Screenshot: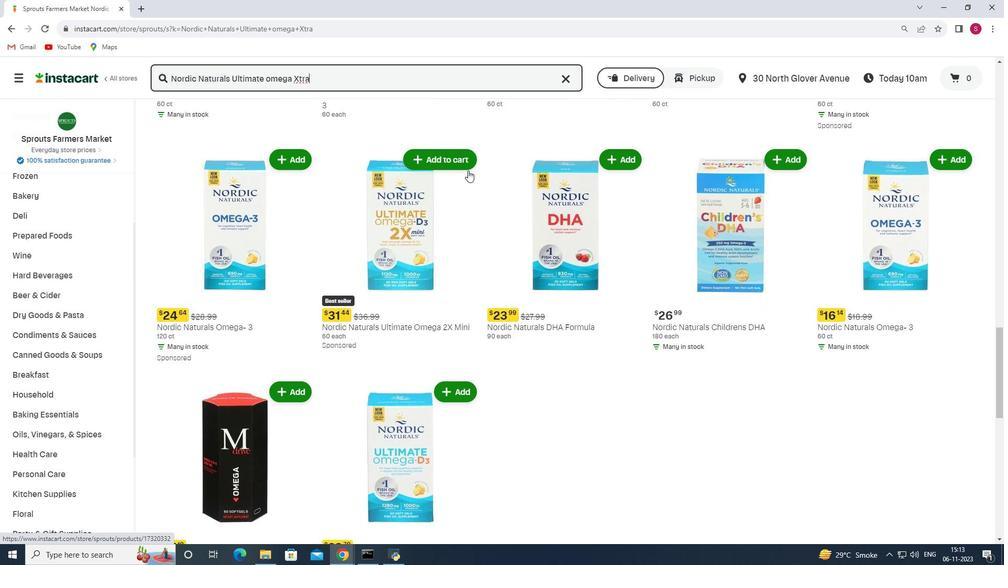 
Action: Mouse moved to (469, 165)
Screenshot: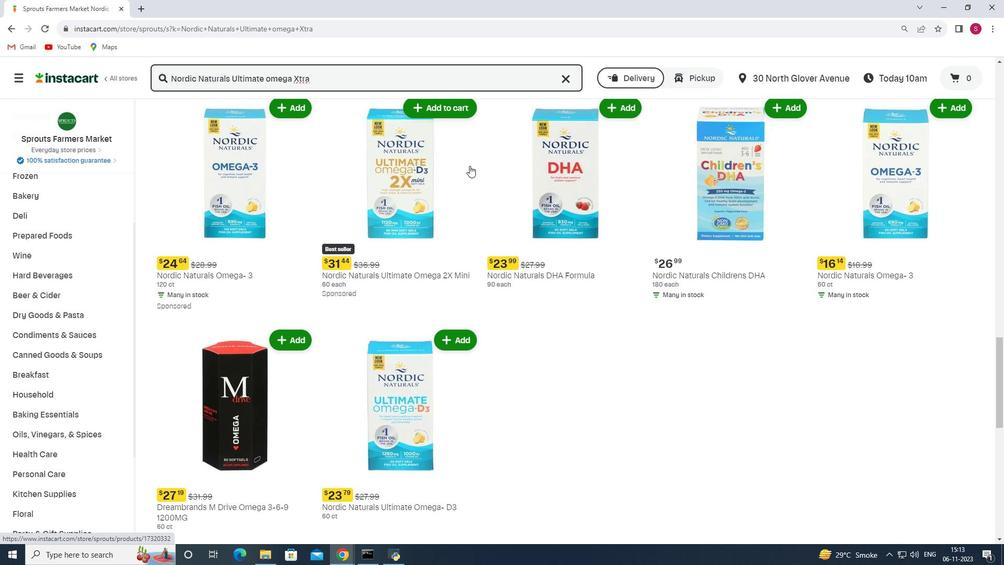
Action: Mouse scrolled (469, 165) with delta (0, 0)
Screenshot: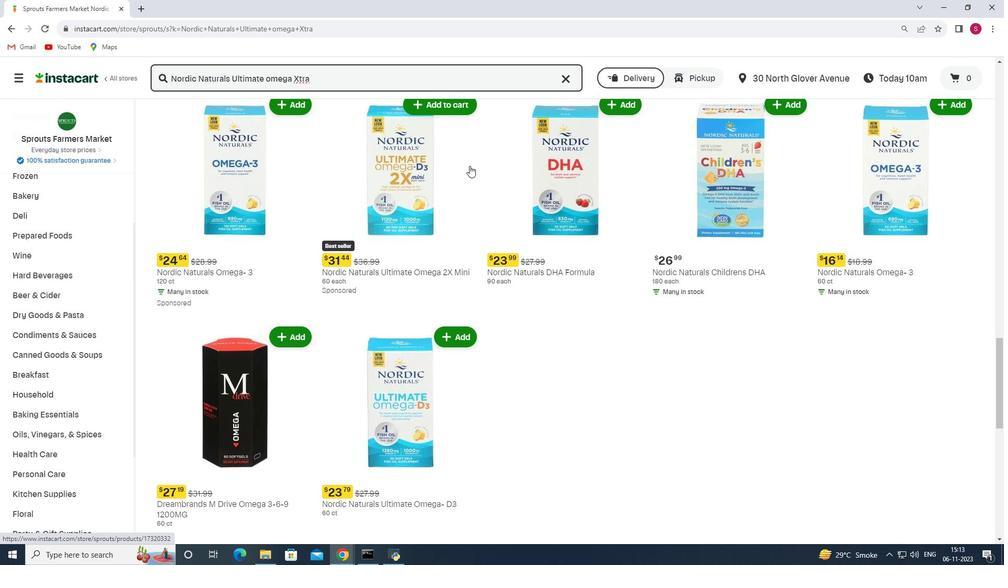 
Action: Mouse moved to (472, 165)
Screenshot: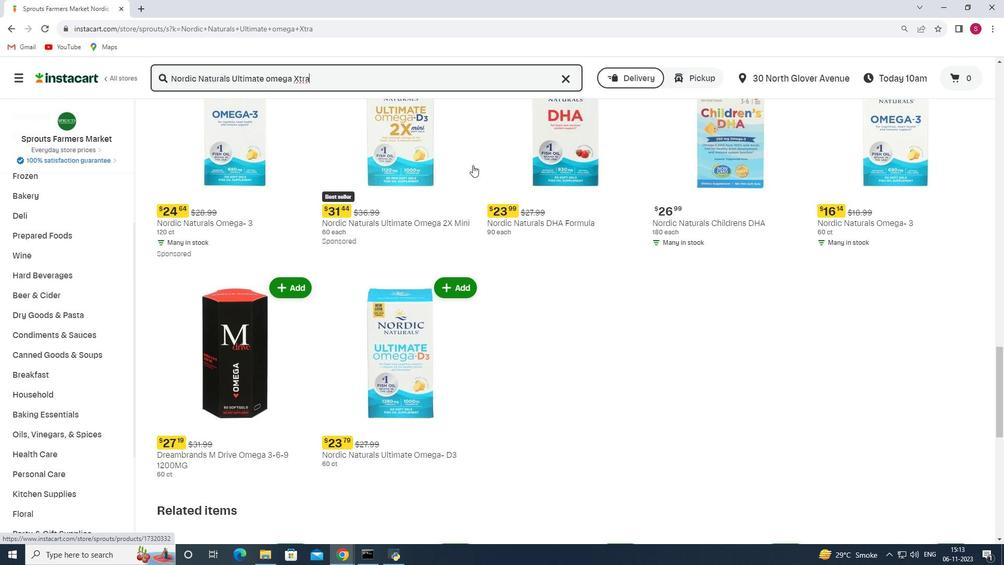 
Action: Mouse scrolled (472, 164) with delta (0, 0)
Screenshot: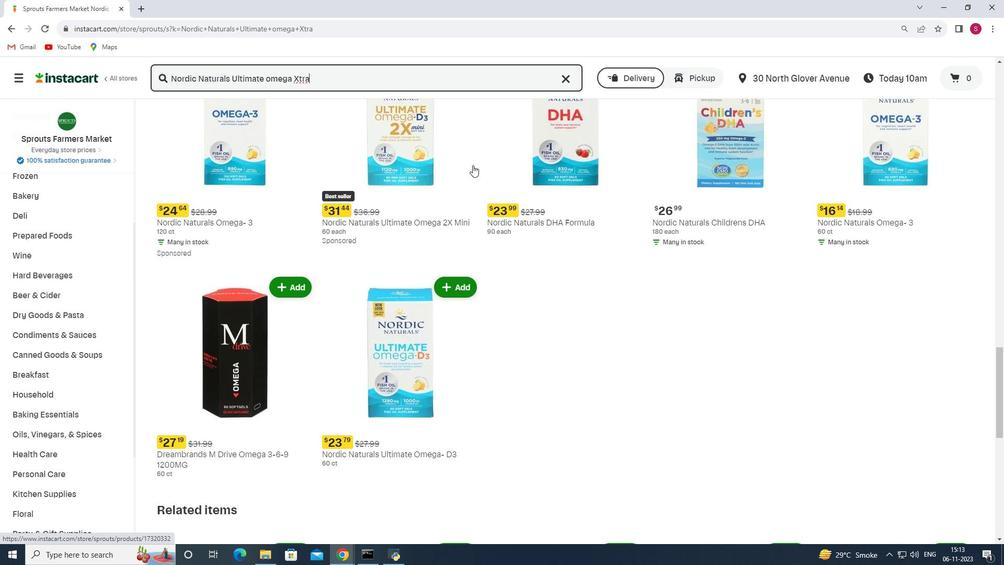 
Action: Mouse scrolled (472, 164) with delta (0, 0)
Screenshot: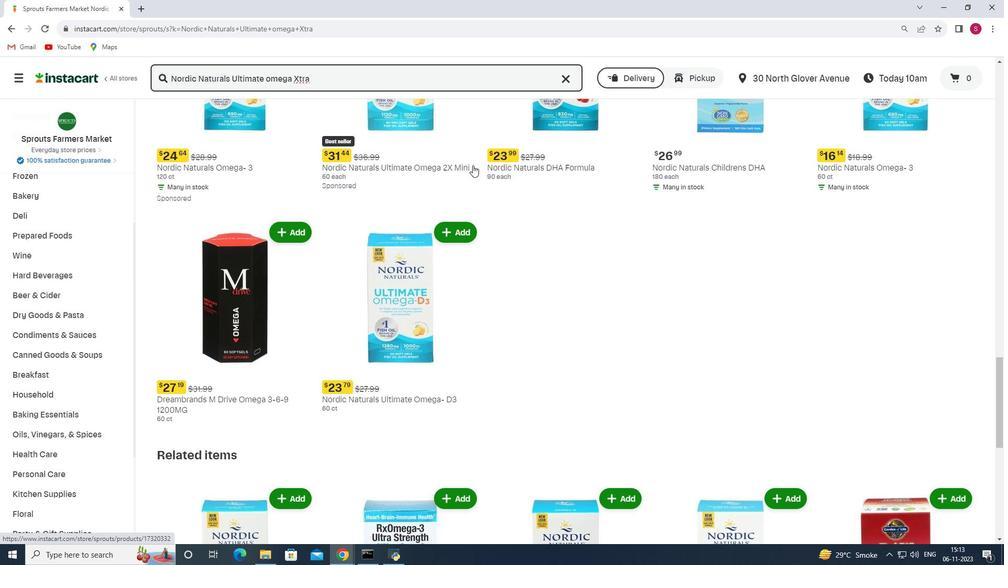 
Action: Mouse scrolled (472, 164) with delta (0, 0)
Screenshot: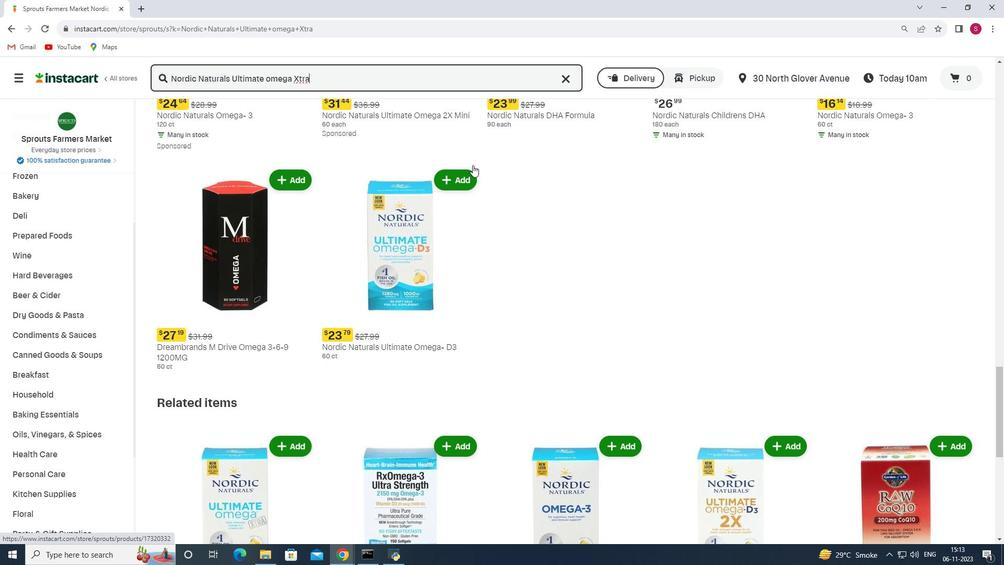 
Action: Mouse scrolled (472, 164) with delta (0, 0)
Screenshot: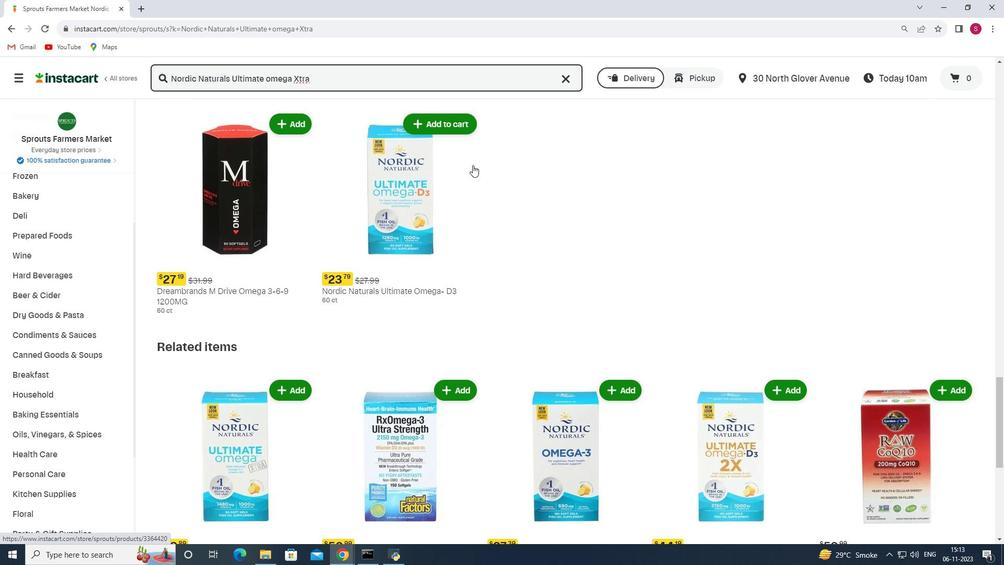
Action: Mouse scrolled (472, 164) with delta (0, 0)
Screenshot: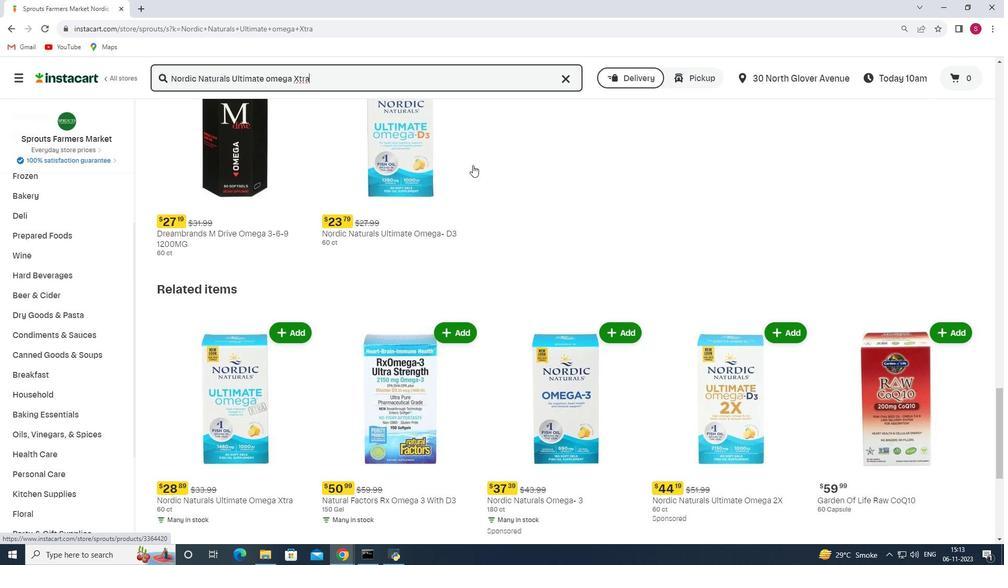 
Action: Mouse scrolled (472, 164) with delta (0, 0)
Screenshot: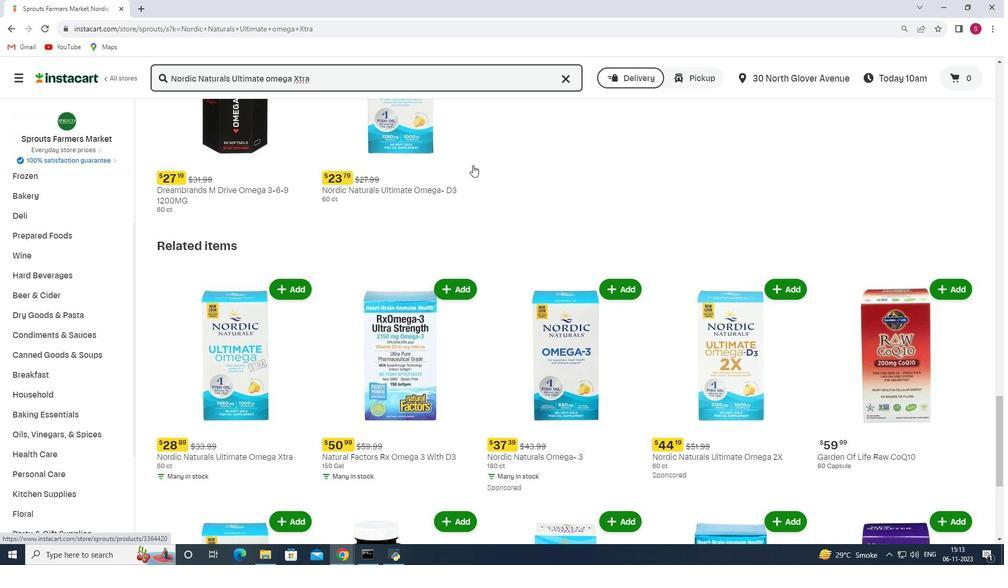 
Action: Mouse scrolled (472, 164) with delta (0, 0)
Screenshot: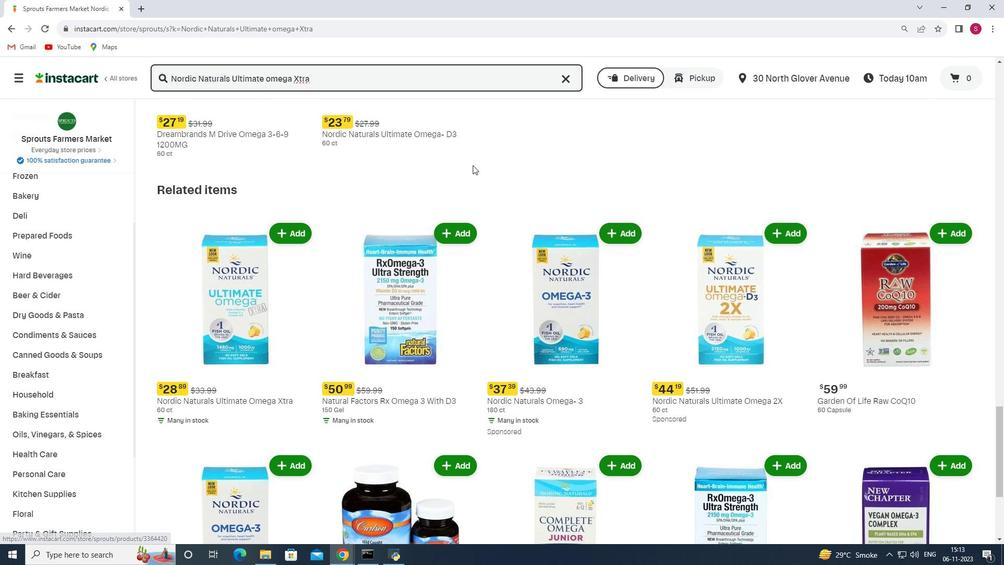 
Action: Mouse moved to (292, 192)
Screenshot: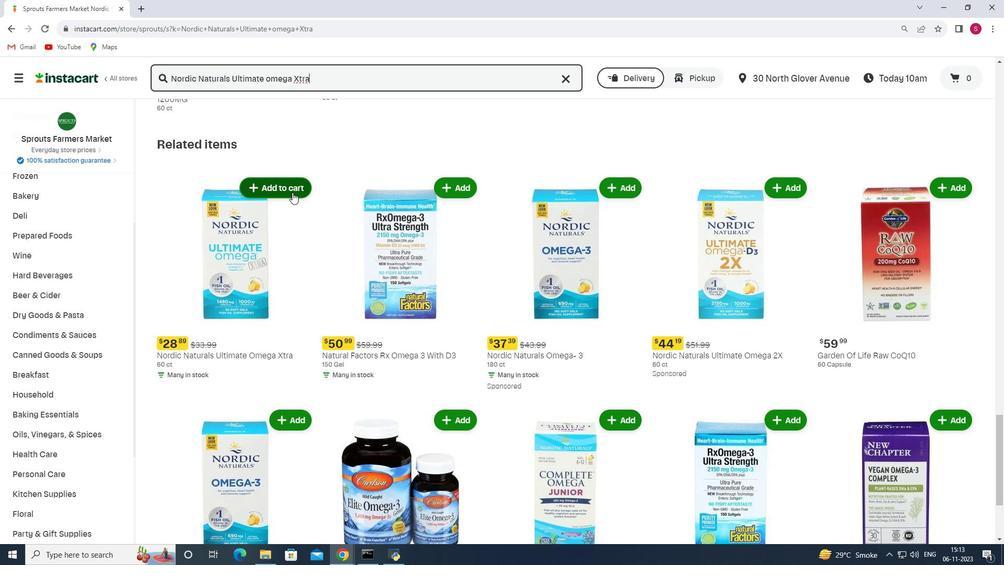 
Action: Mouse pressed left at (292, 192)
Screenshot: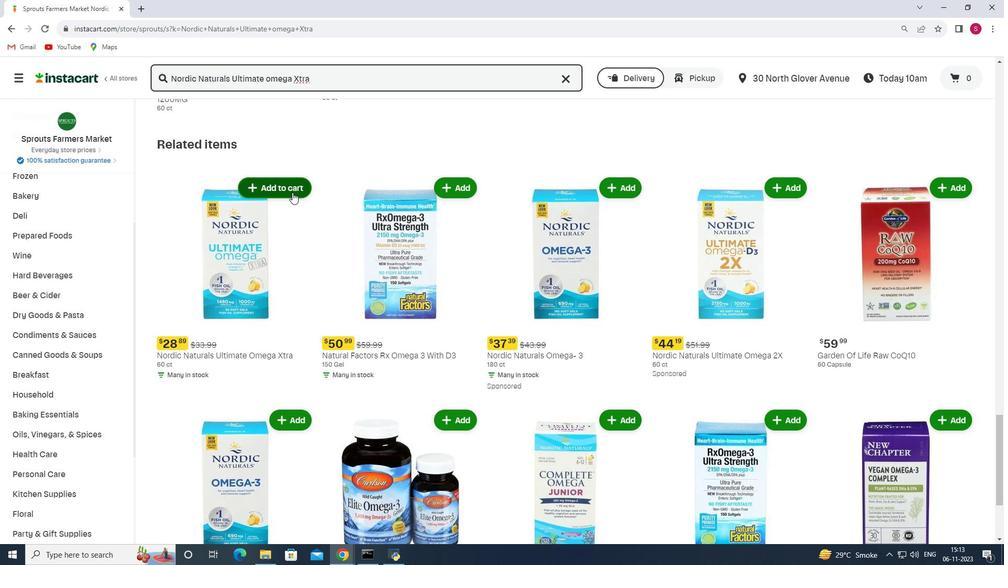 
